 Task: Open Card Supply Chain Execution in Board Market Segmentation and Targeting Market Size Estimation and Analysis to Workspace Cloud Storage Services and add a team member Softage.3@softage.net, a label Red, a checklist Minimum Viable Product, an attachment from your onedrive, a color Red and finally, add a card description 'Plan and execute company team-building activity at a volunteer event' and a comment 'This task requires us to be detail-oriented and meticulous, ensuring that we do not overlook anything important.'. Add a start date 'Jan 03, 1900' with a due date 'Jan 10, 1900'
Action: Mouse moved to (68, 269)
Screenshot: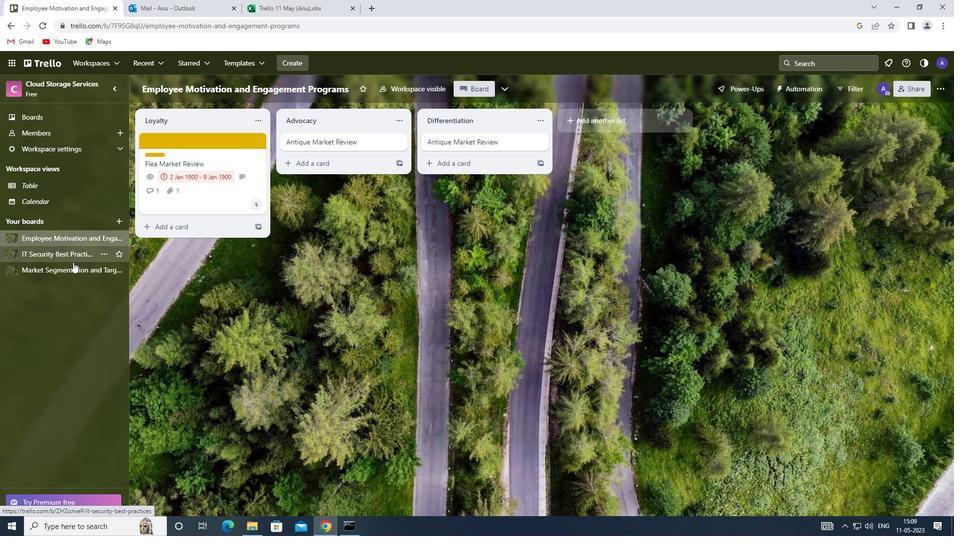
Action: Mouse pressed left at (68, 269)
Screenshot: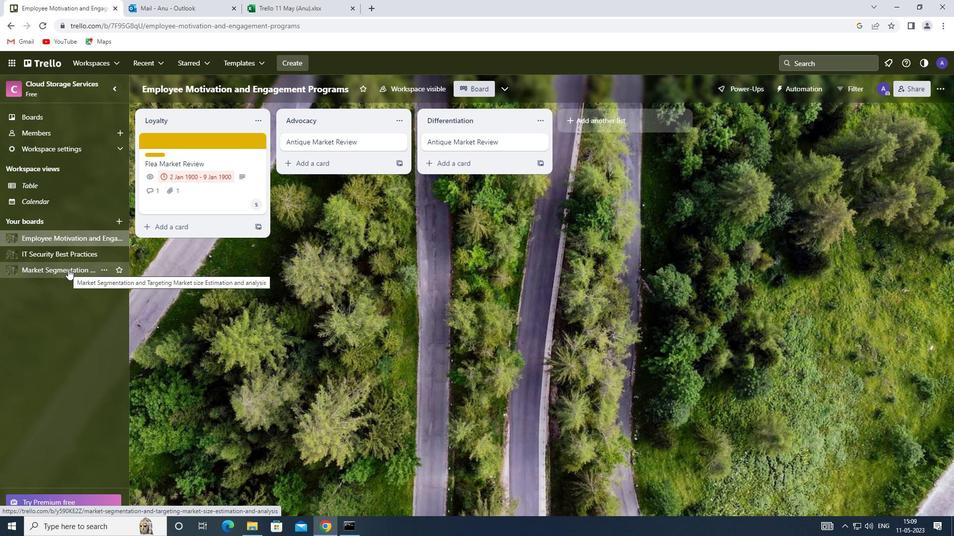 
Action: Mouse moved to (233, 136)
Screenshot: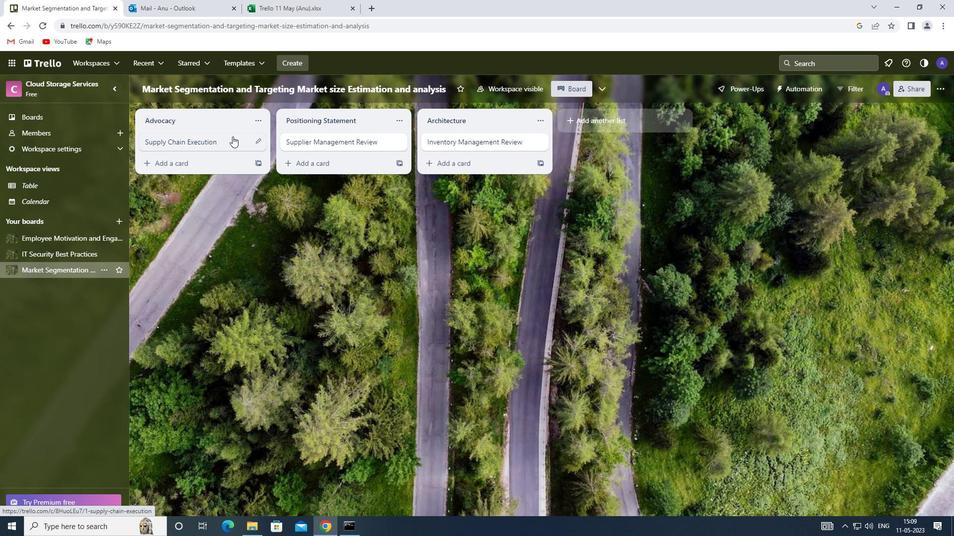 
Action: Mouse pressed left at (233, 136)
Screenshot: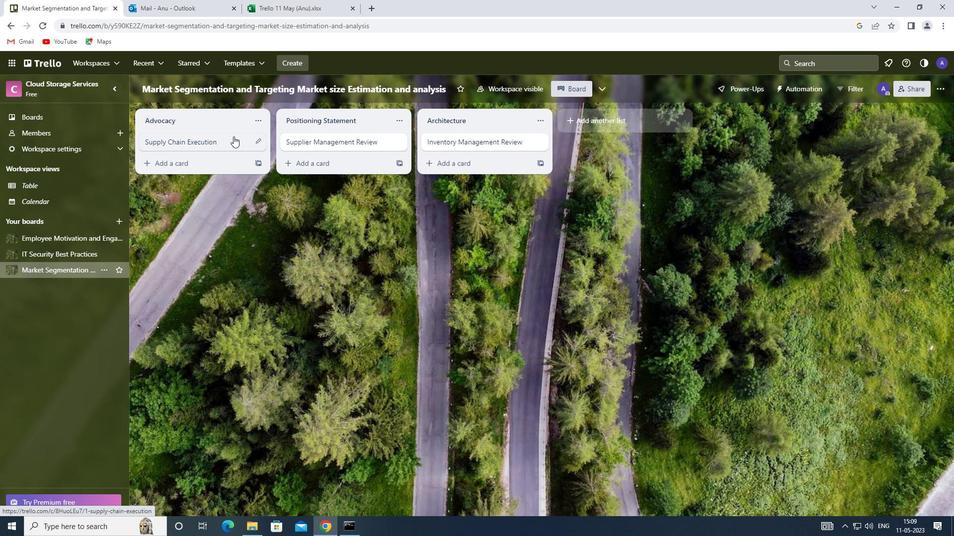 
Action: Mouse moved to (607, 144)
Screenshot: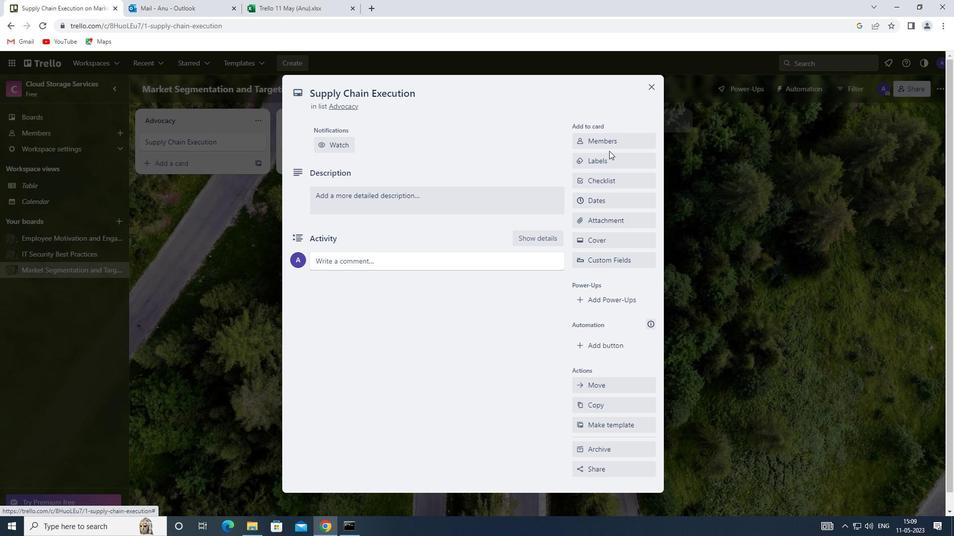 
Action: Mouse pressed left at (607, 144)
Screenshot: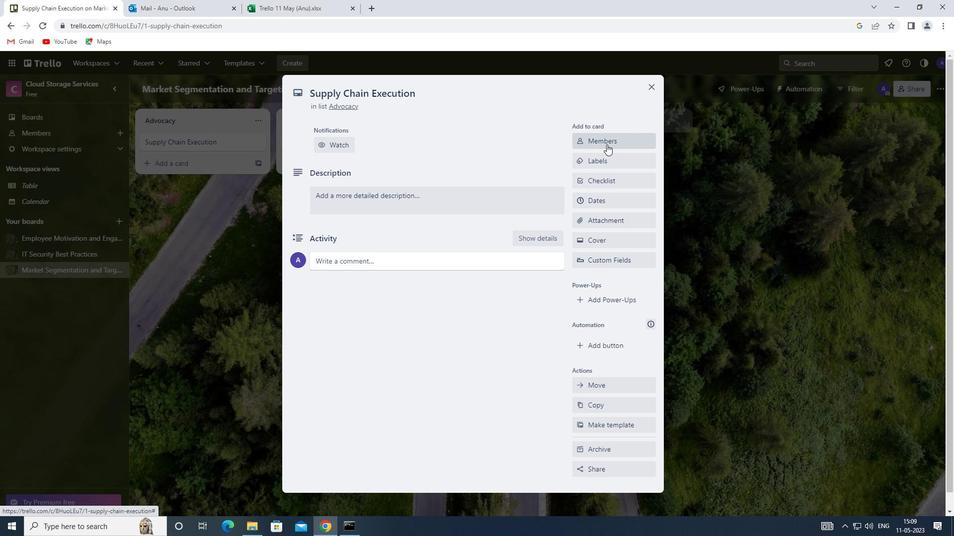 
Action: Mouse moved to (604, 184)
Screenshot: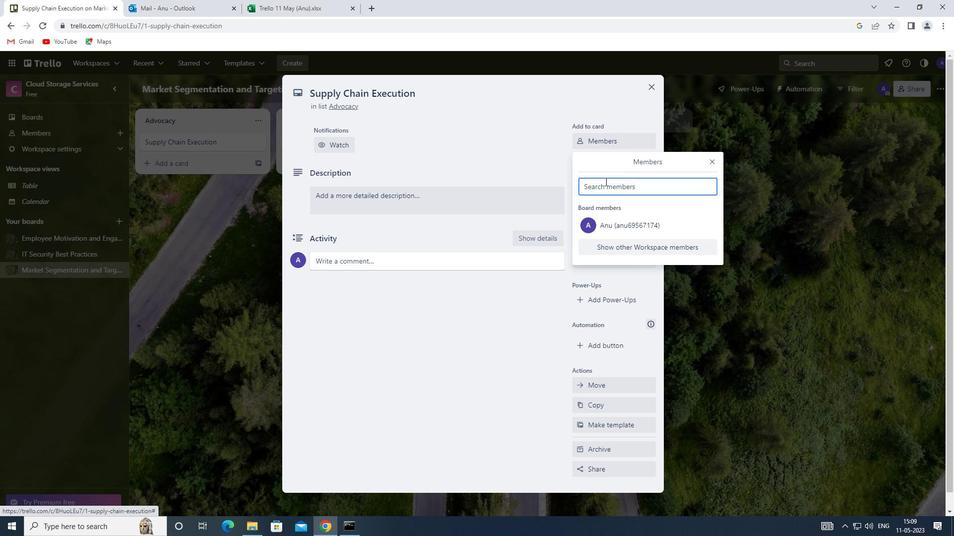 
Action: Mouse pressed left at (604, 184)
Screenshot: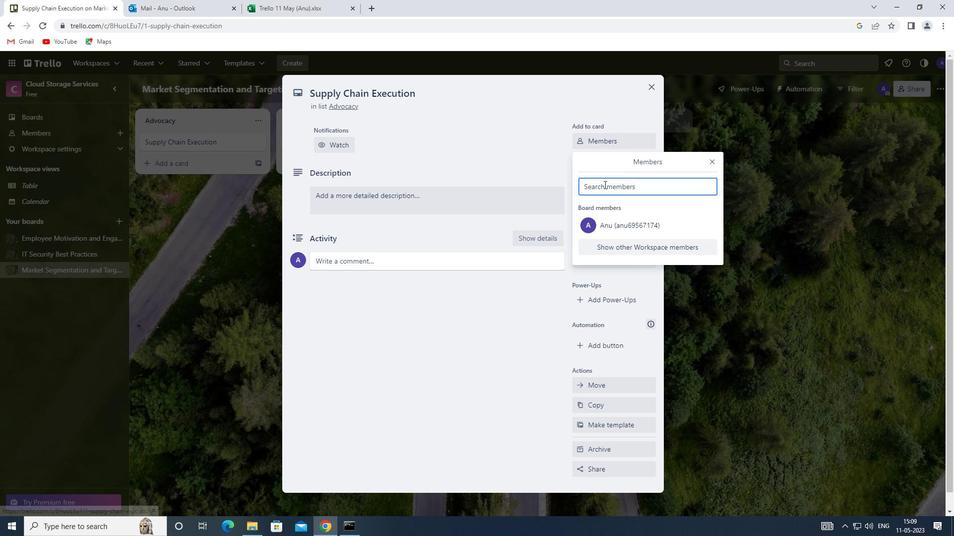 
Action: Key pressed <Key.shift>SOFTAGE.3<Key.shift>@SOFTAGE.NET
Screenshot: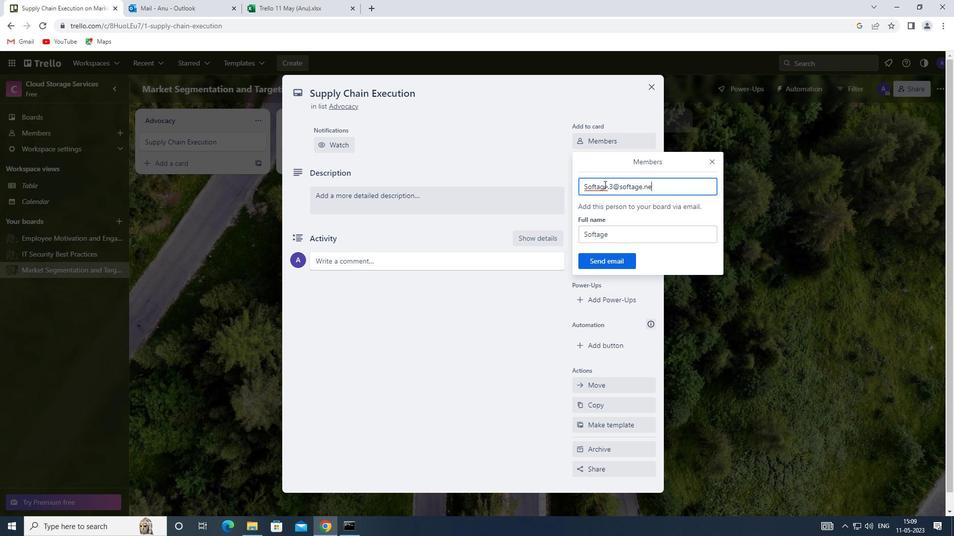 
Action: Mouse moved to (610, 260)
Screenshot: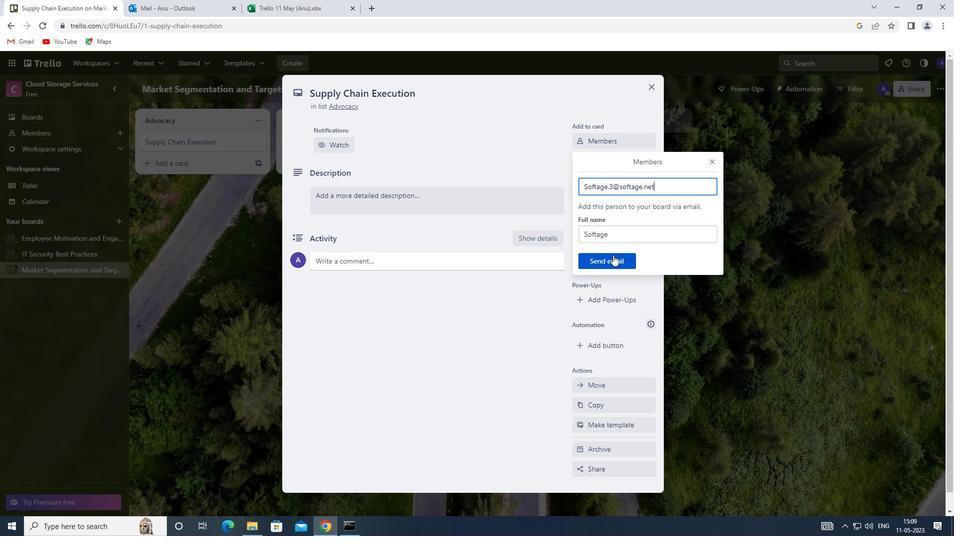 
Action: Mouse pressed left at (610, 260)
Screenshot: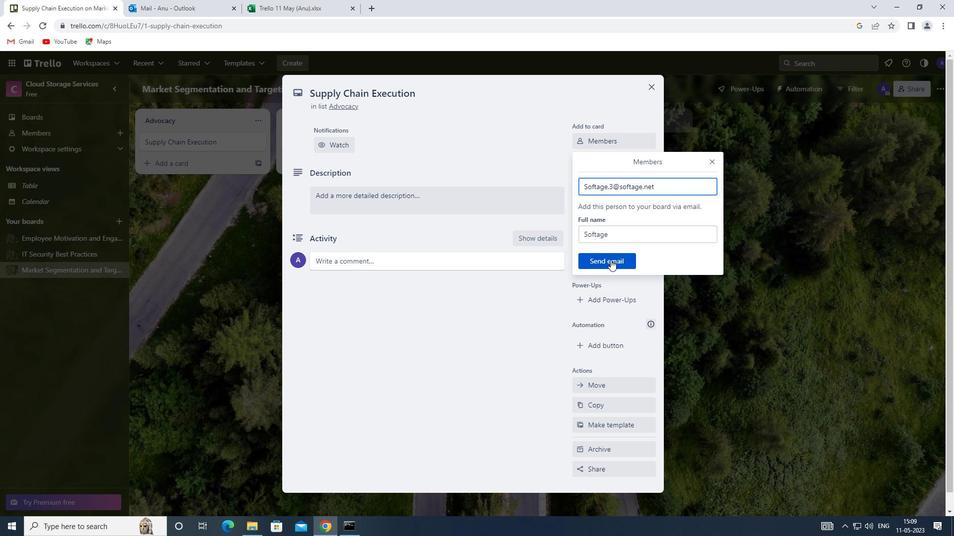 
Action: Mouse moved to (614, 198)
Screenshot: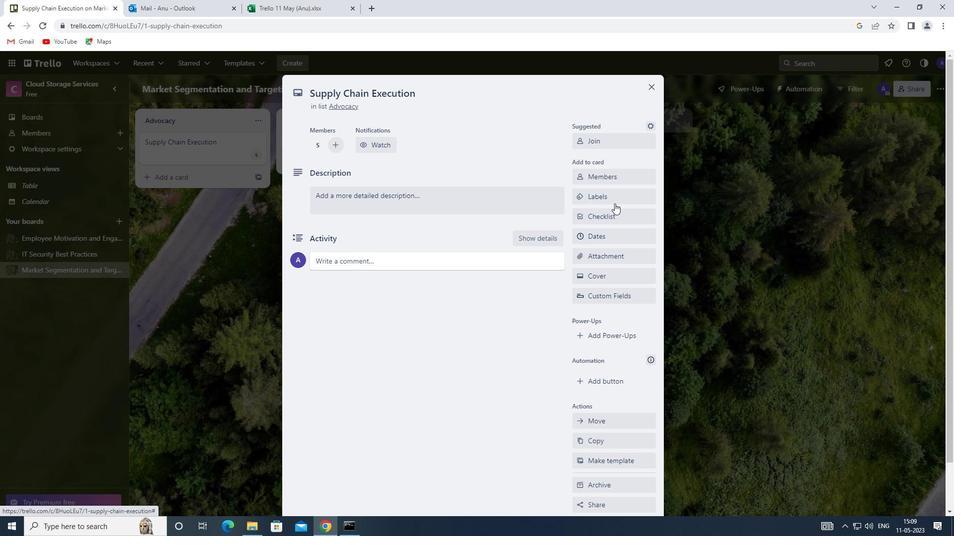 
Action: Mouse pressed left at (614, 198)
Screenshot: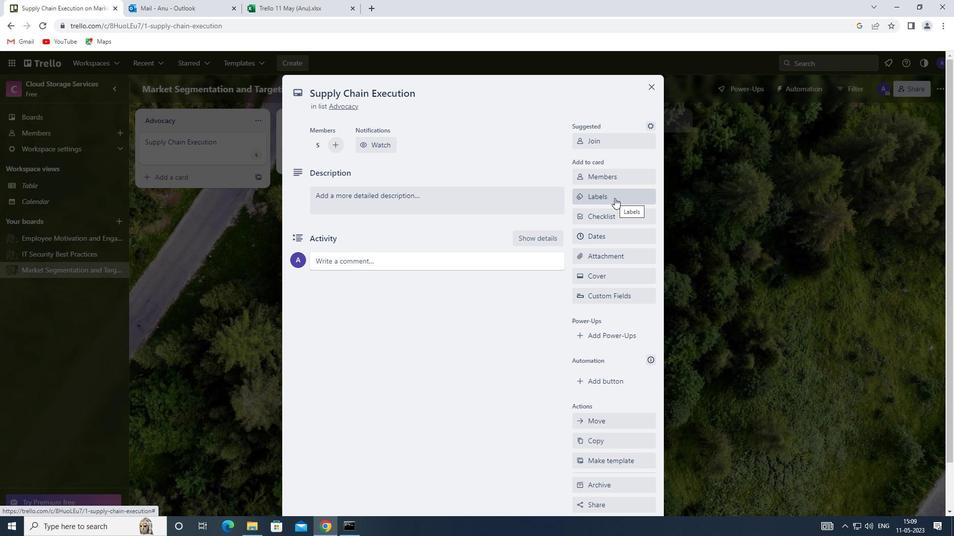 
Action: Mouse moved to (584, 334)
Screenshot: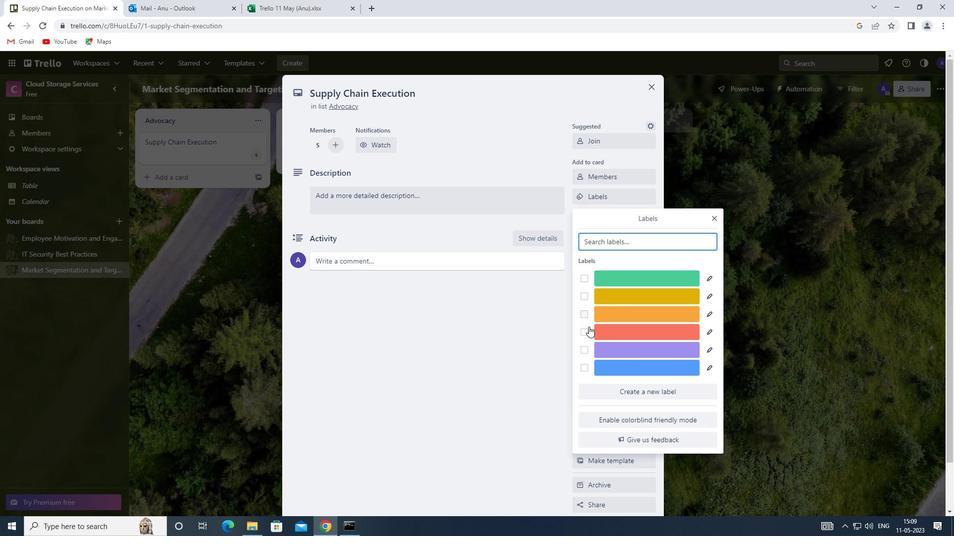 
Action: Mouse pressed left at (584, 334)
Screenshot: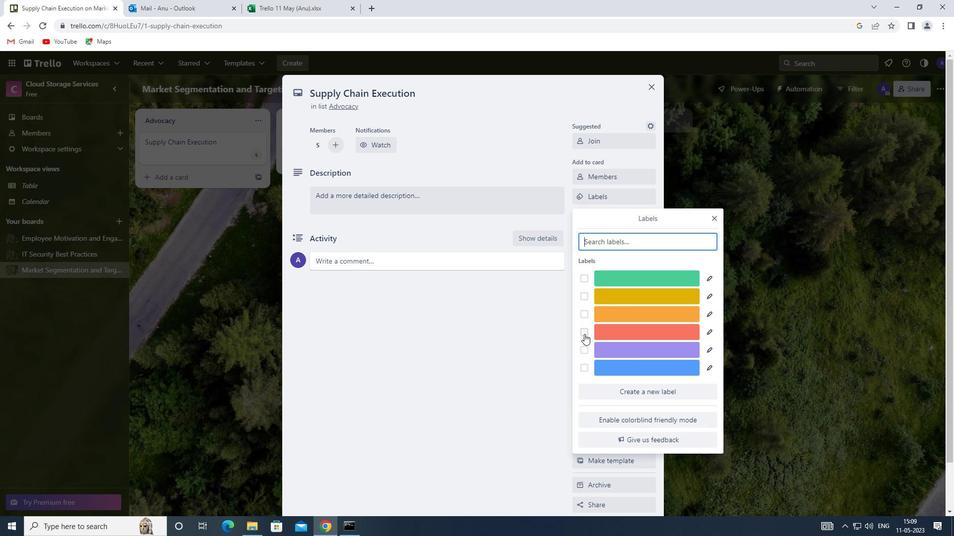 
Action: Mouse moved to (715, 213)
Screenshot: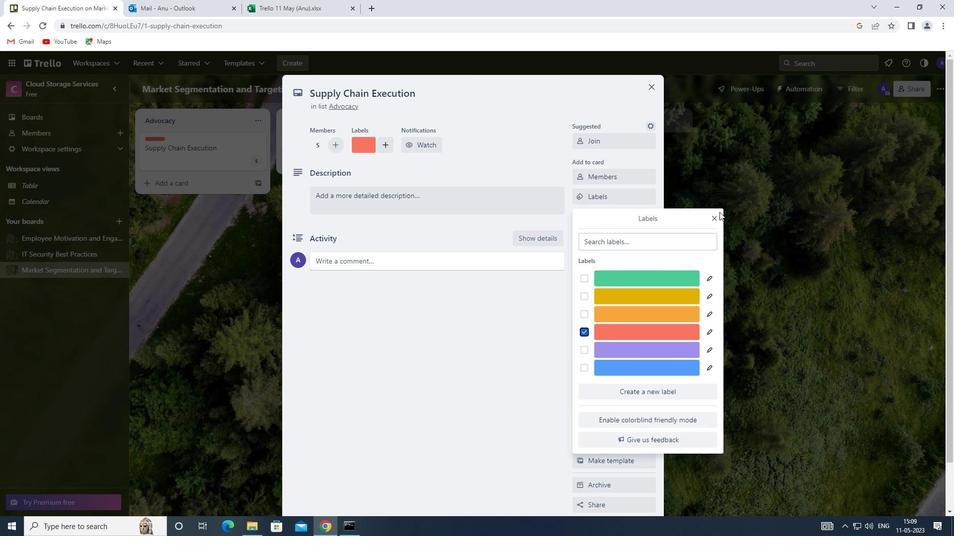 
Action: Mouse pressed left at (715, 213)
Screenshot: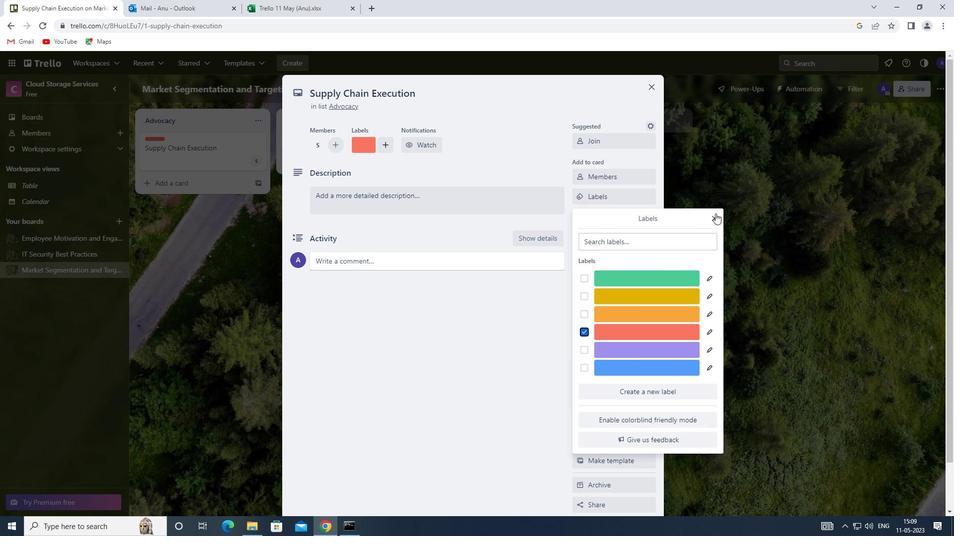 
Action: Mouse moved to (622, 216)
Screenshot: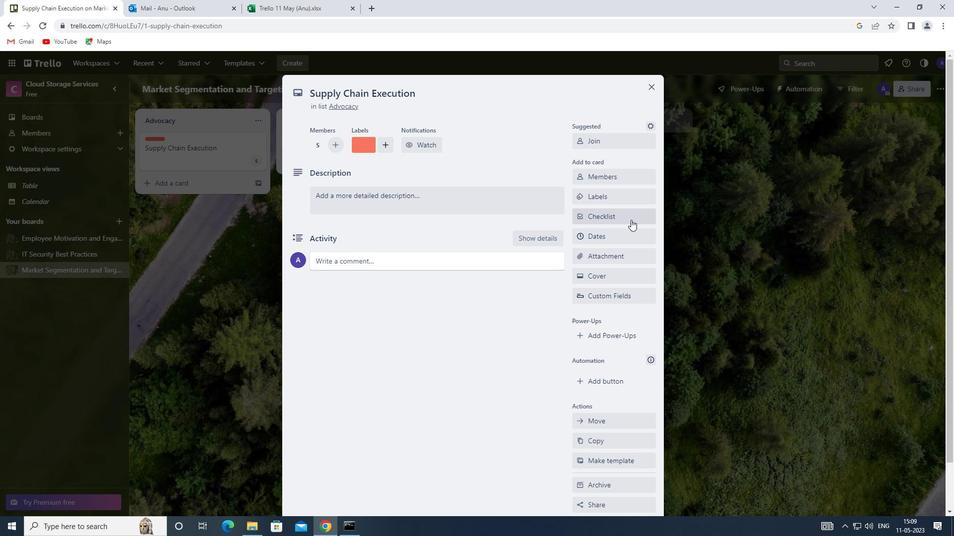 
Action: Mouse pressed left at (622, 216)
Screenshot: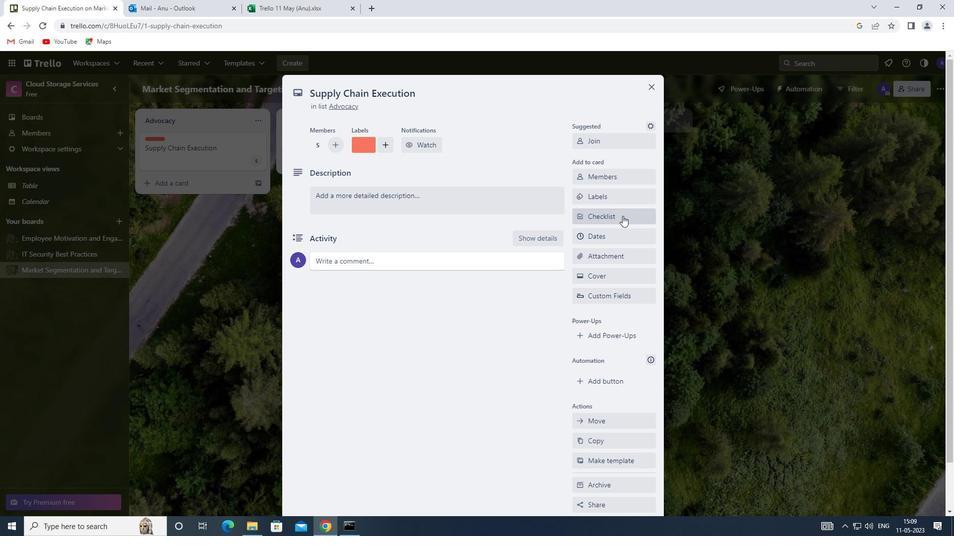 
Action: Mouse moved to (614, 272)
Screenshot: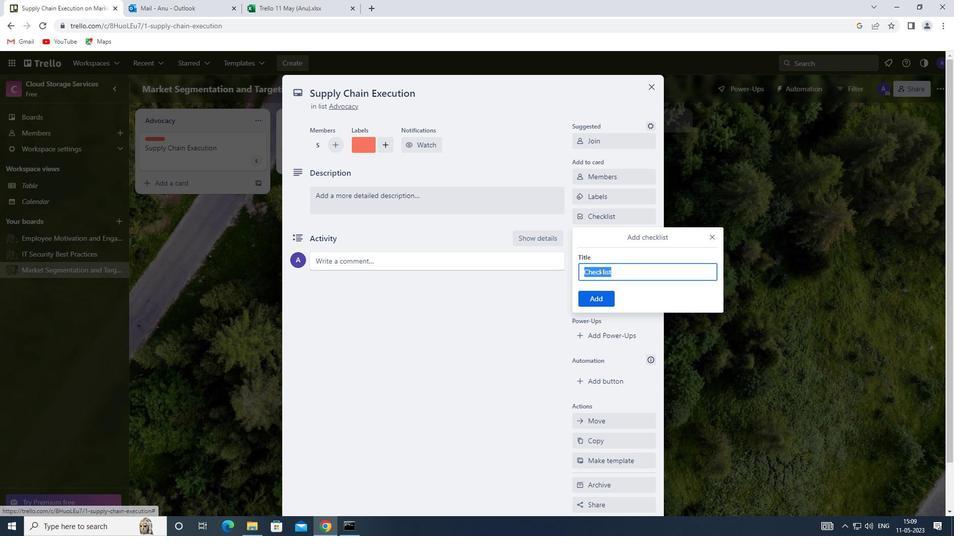 
Action: Key pressed <Key.shift><Key.shift><Key.shift><Key.shift><Key.shift><Key.shift><Key.shift><Key.shift><Key.shift><Key.shift><Key.shift><Key.shift><Key.shift>MINIMUM<Key.space><Key.shift>VIABLE<Key.space><Key.shift>PRODUCT
Screenshot: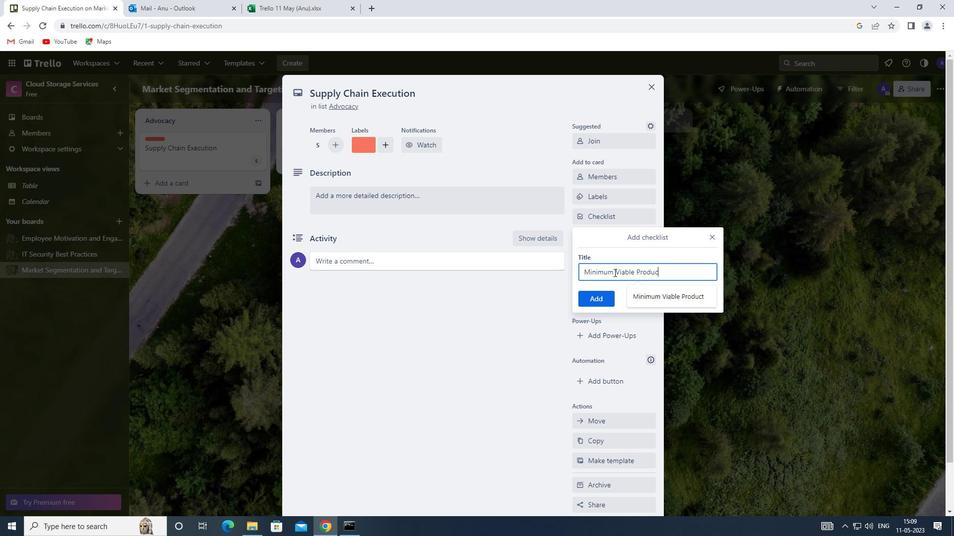 
Action: Mouse moved to (587, 297)
Screenshot: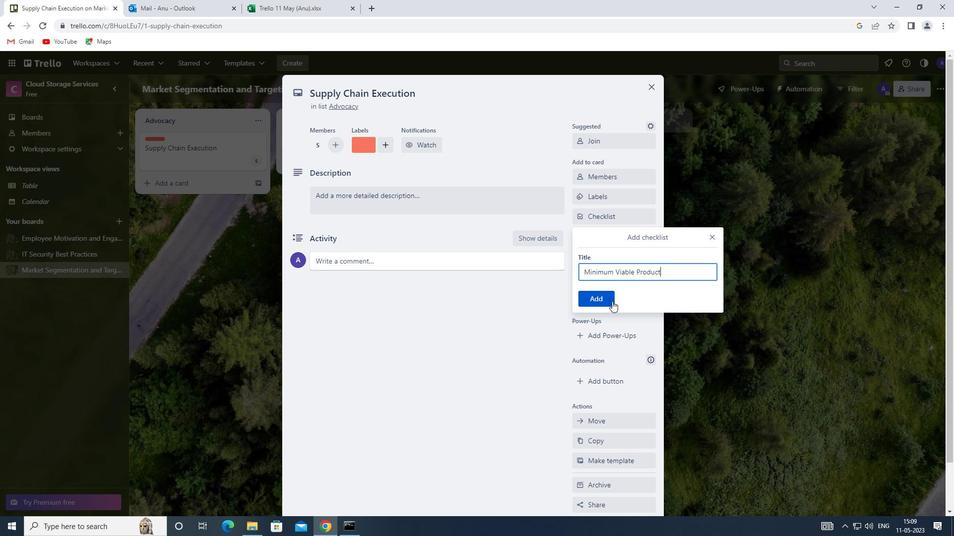 
Action: Mouse pressed left at (587, 297)
Screenshot: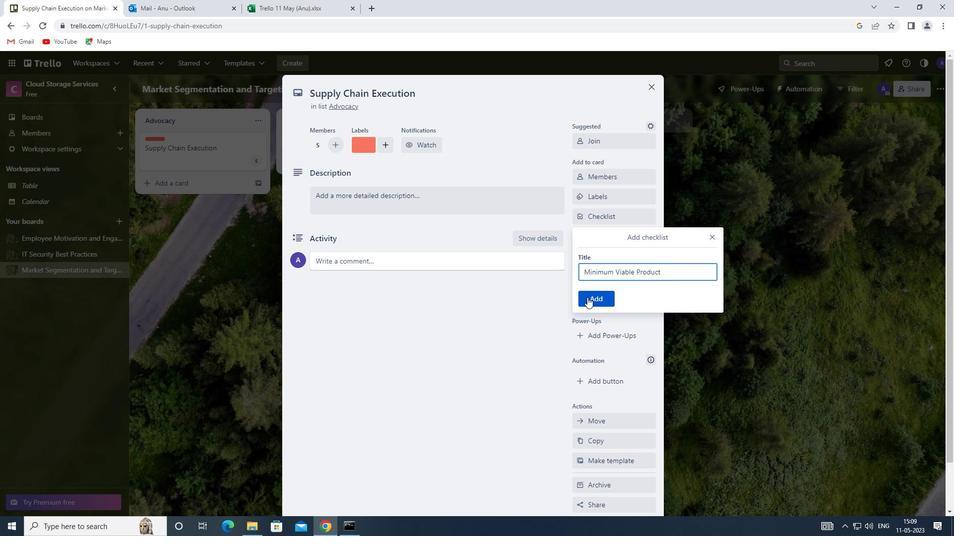 
Action: Mouse moved to (605, 257)
Screenshot: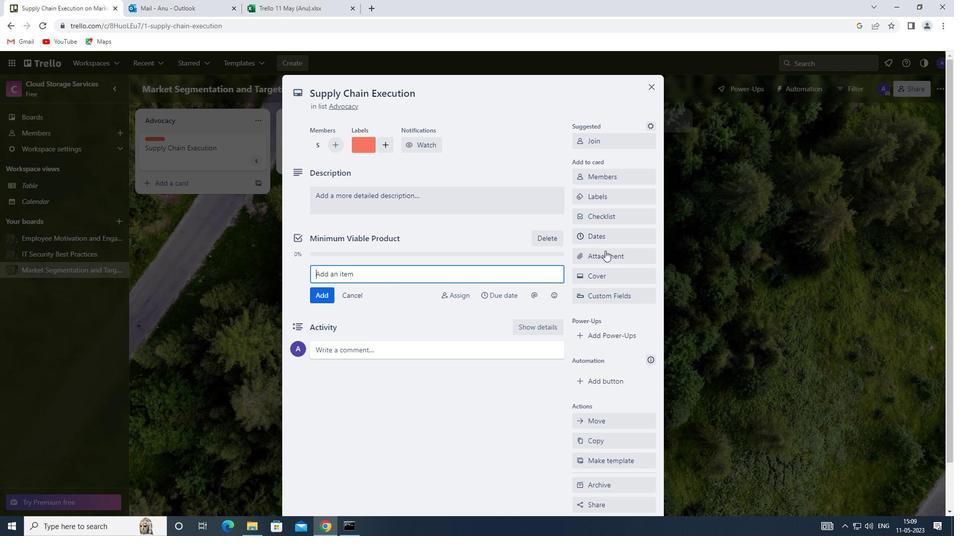 
Action: Mouse pressed left at (605, 257)
Screenshot: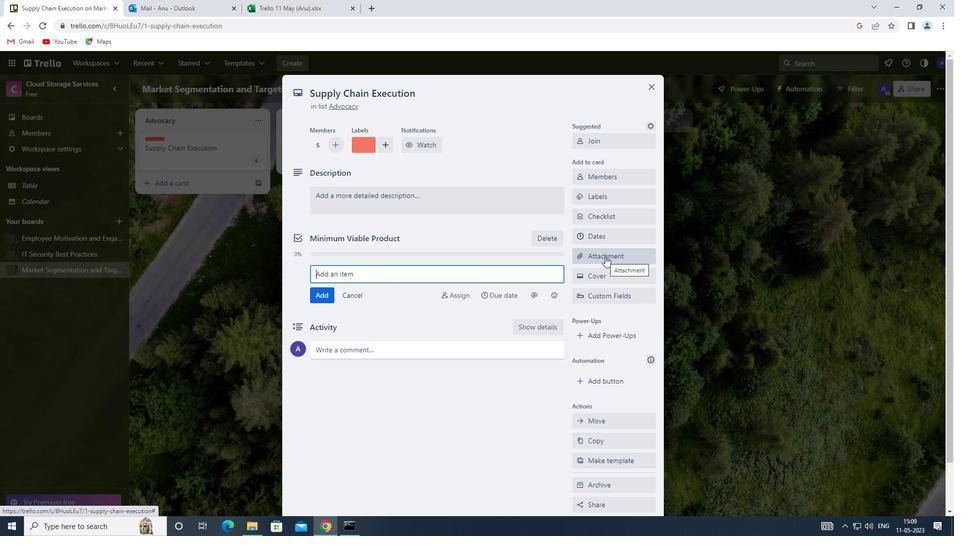 
Action: Mouse moved to (605, 378)
Screenshot: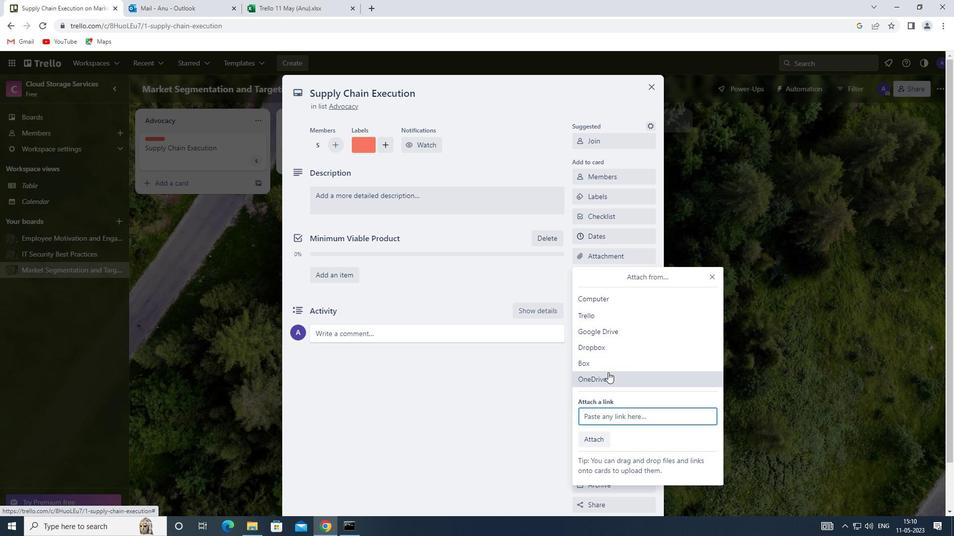 
Action: Mouse pressed left at (605, 378)
Screenshot: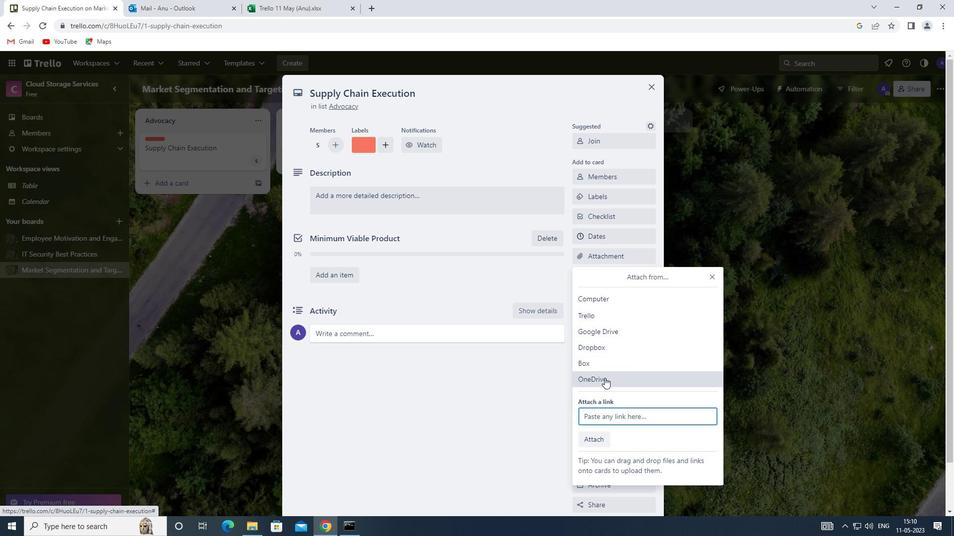 
Action: Mouse moved to (460, 216)
Screenshot: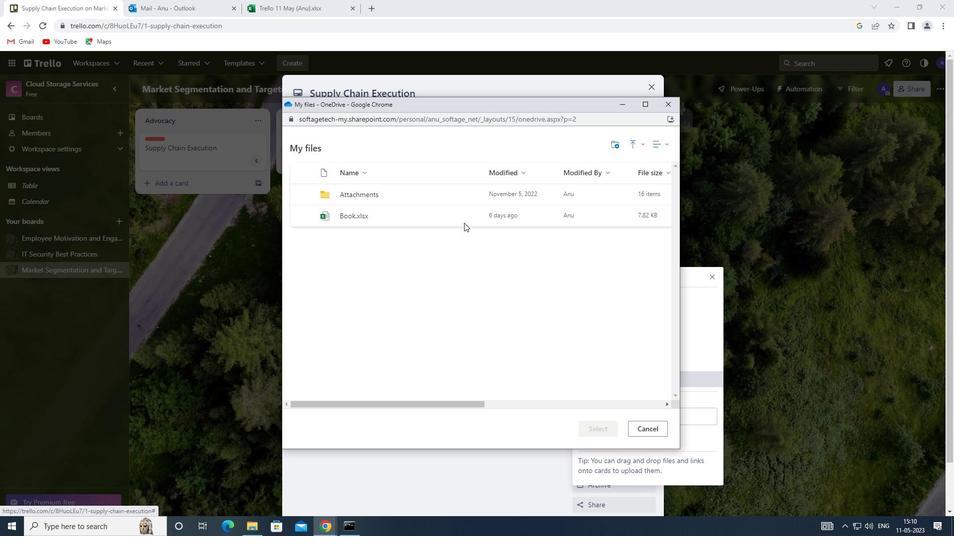 
Action: Mouse pressed left at (460, 216)
Screenshot: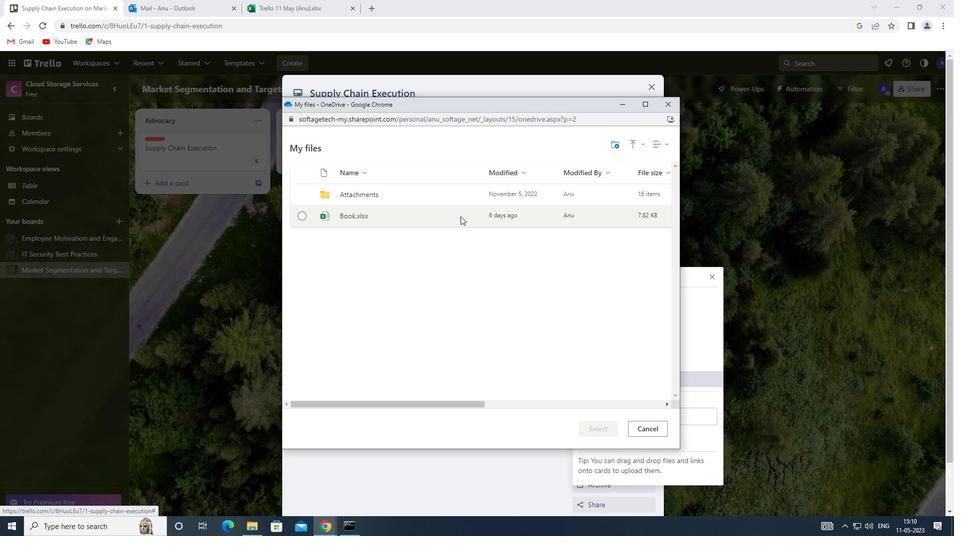 
Action: Mouse moved to (594, 430)
Screenshot: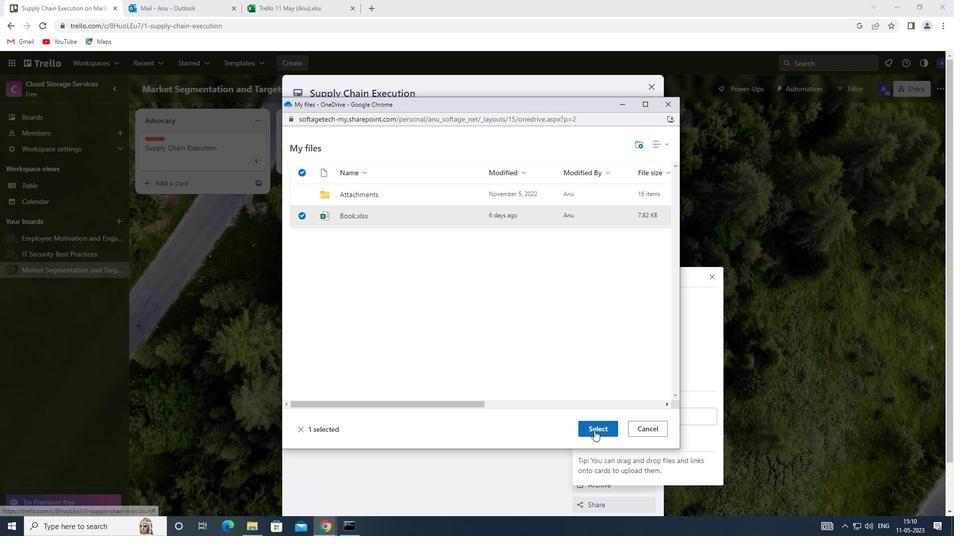 
Action: Mouse pressed left at (594, 430)
Screenshot: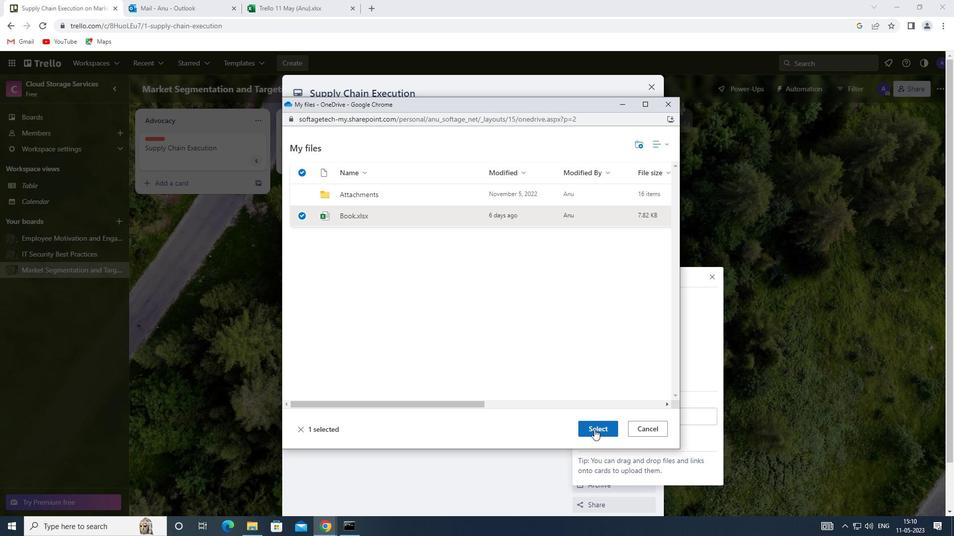 
Action: Mouse moved to (608, 277)
Screenshot: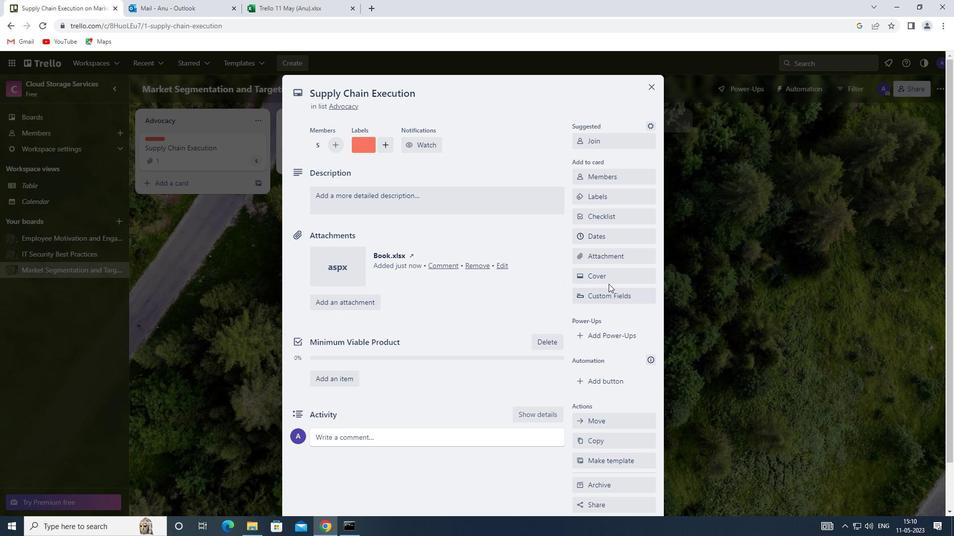 
Action: Mouse pressed left at (608, 277)
Screenshot: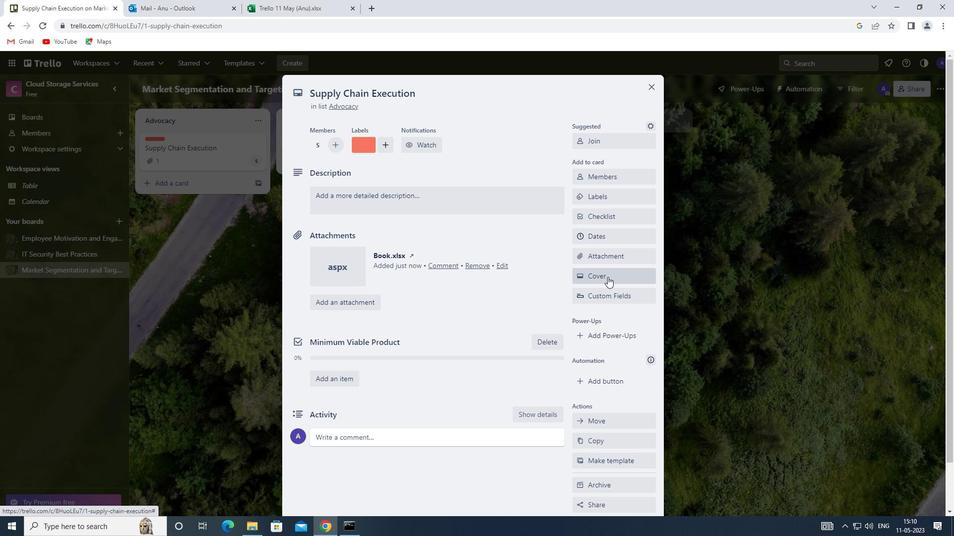 
Action: Mouse moved to (675, 314)
Screenshot: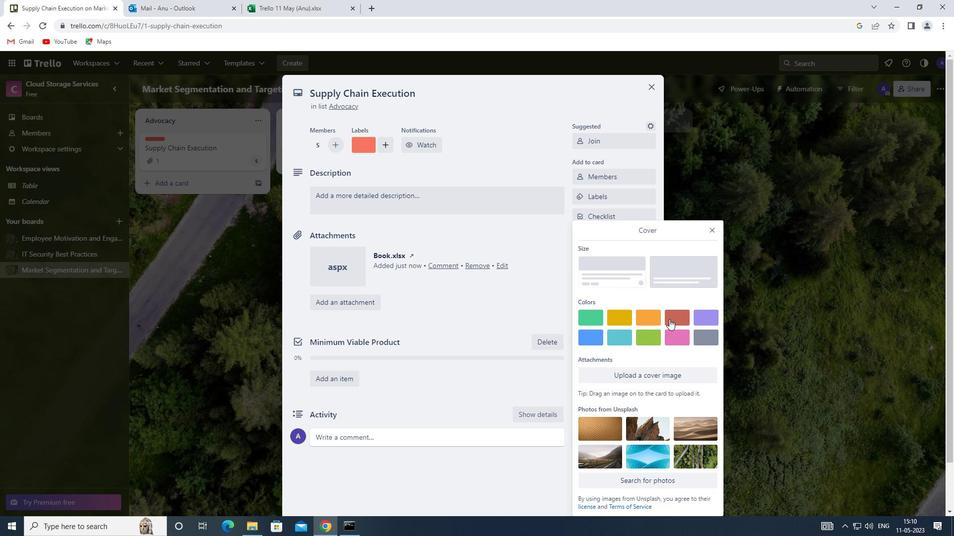 
Action: Mouse pressed left at (675, 314)
Screenshot: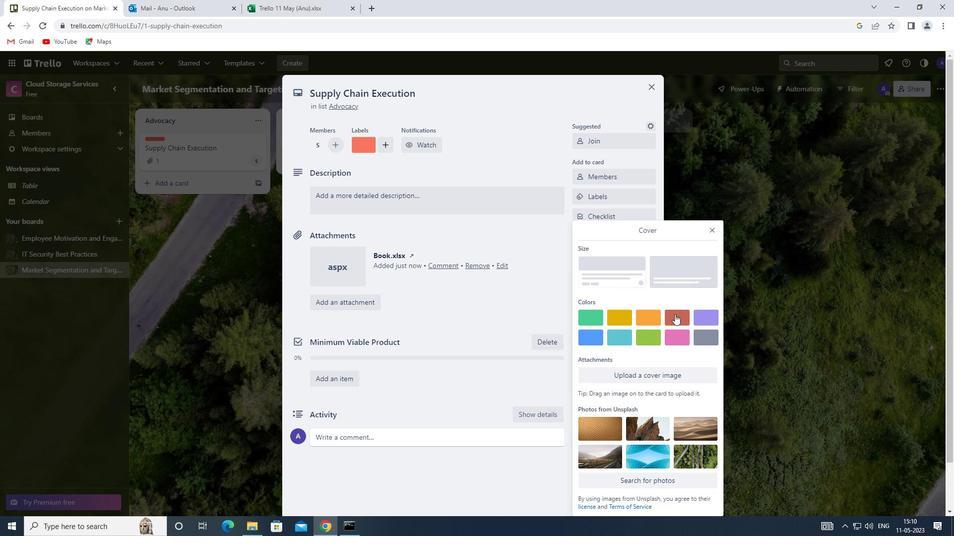 
Action: Mouse moved to (710, 210)
Screenshot: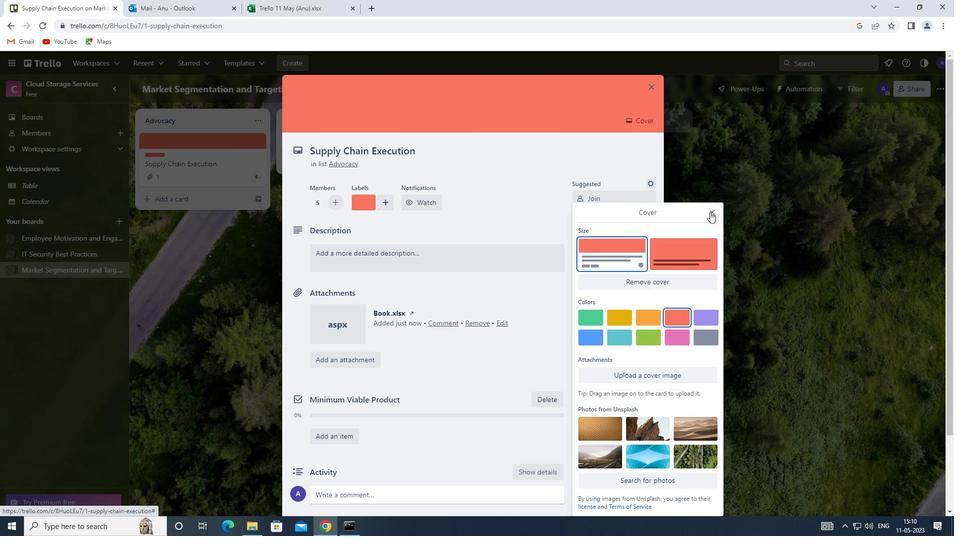 
Action: Mouse pressed left at (710, 210)
Screenshot: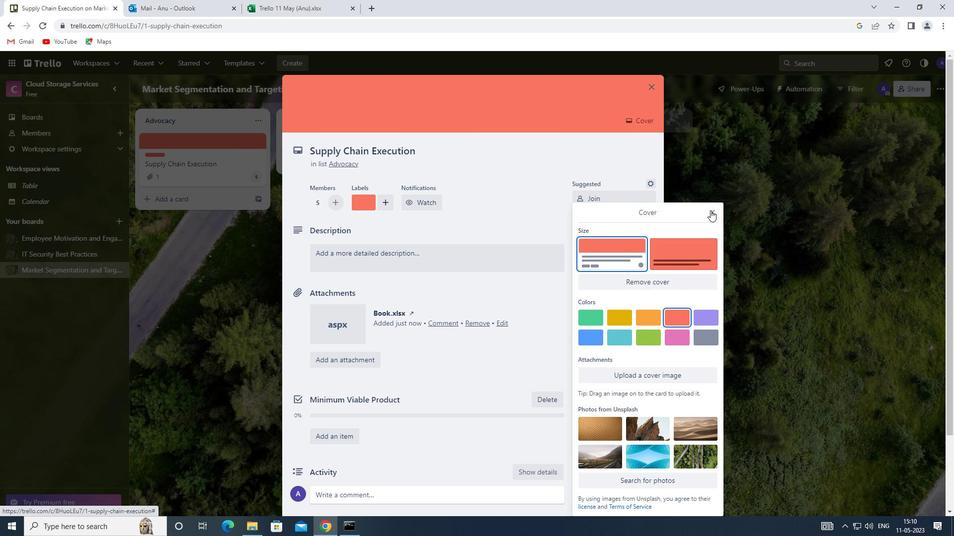 
Action: Mouse moved to (319, 255)
Screenshot: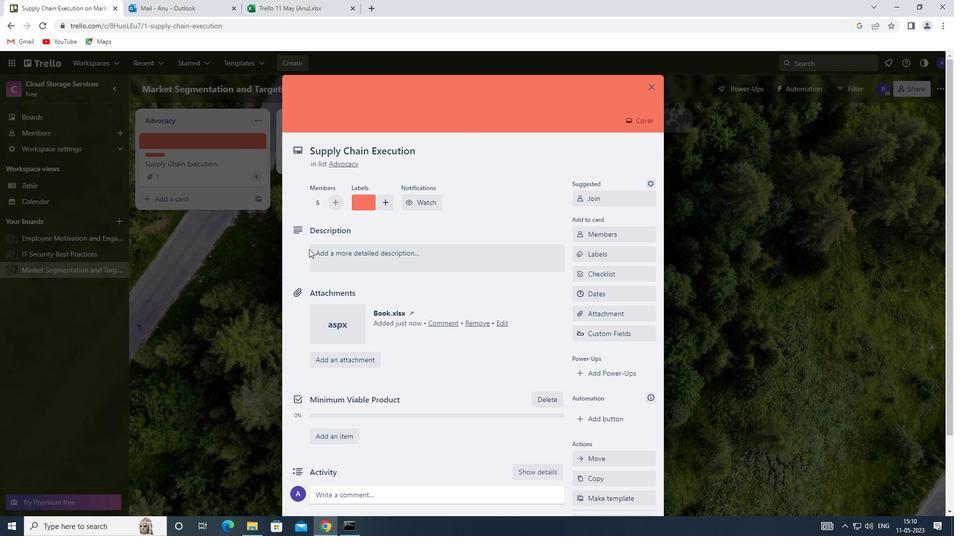 
Action: Mouse pressed left at (319, 255)
Screenshot: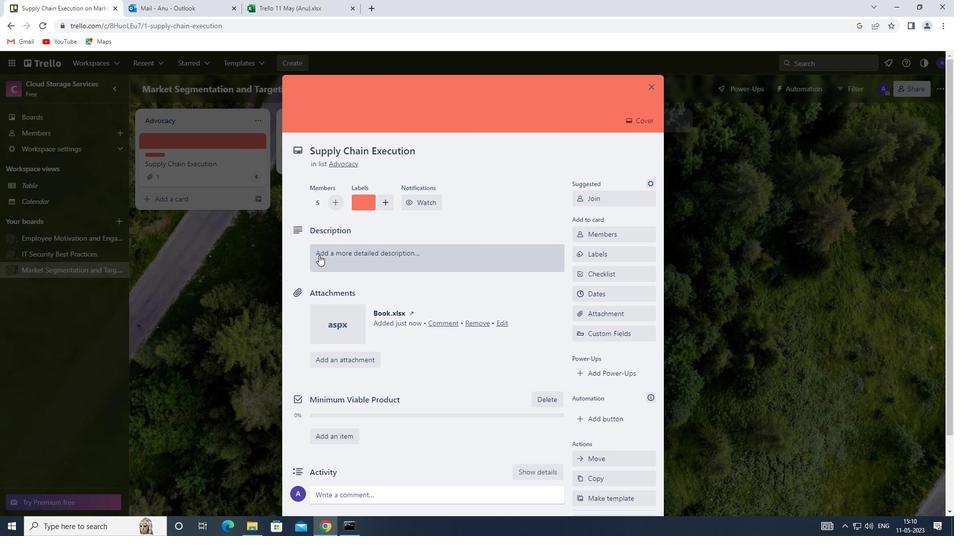 
Action: Mouse moved to (328, 288)
Screenshot: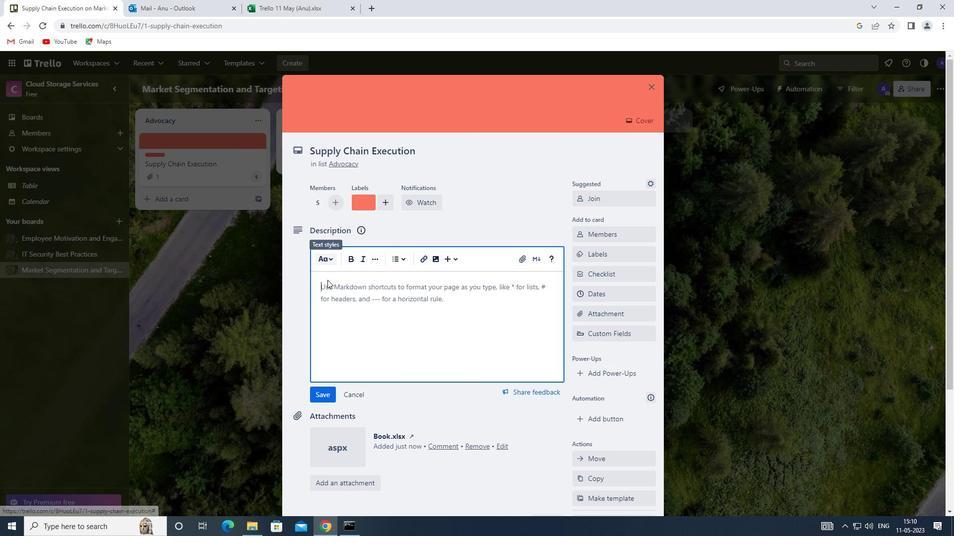 
Action: Mouse pressed left at (328, 288)
Screenshot: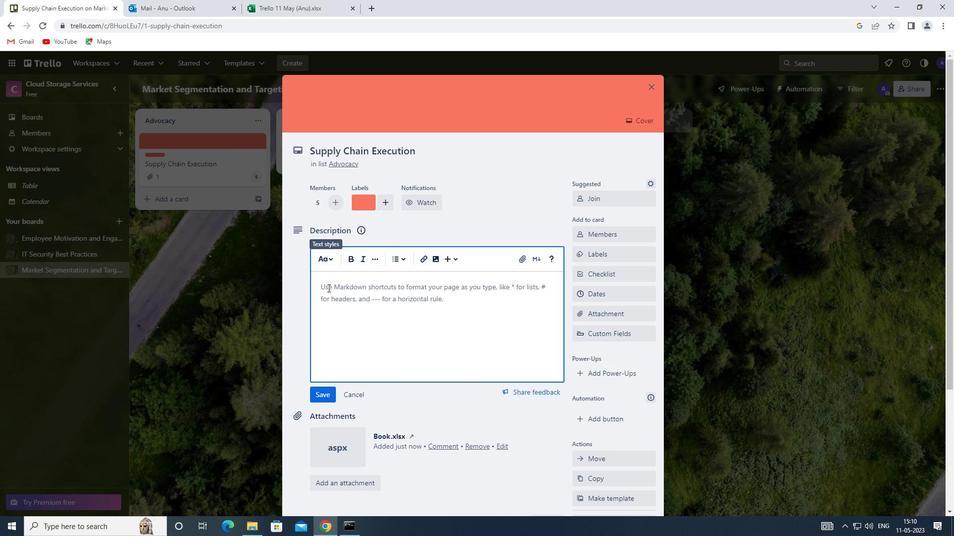 
Action: Key pressed <Key.shift><Key.shift><Key.shift><Key.shift><Key.shift>PLAN<Key.space>AND<Key.space>EXECUTE<Key.space>COMPANY<Key.space>TEAM-BUILDING<Key.space>ACTIVITY<Key.space>AT<Key.space>A<Key.space>VOLUNTEER<Key.space>EVENT
Screenshot: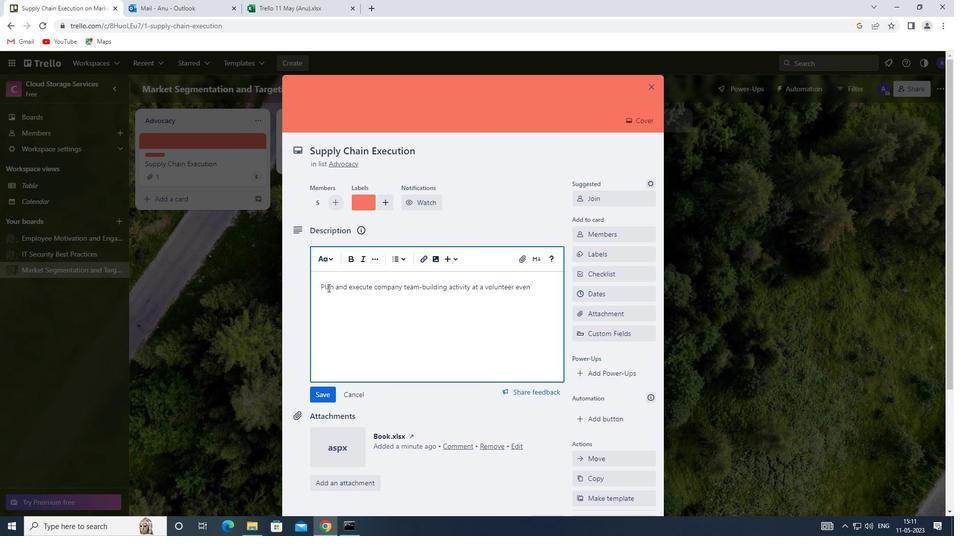 
Action: Mouse moved to (347, 350)
Screenshot: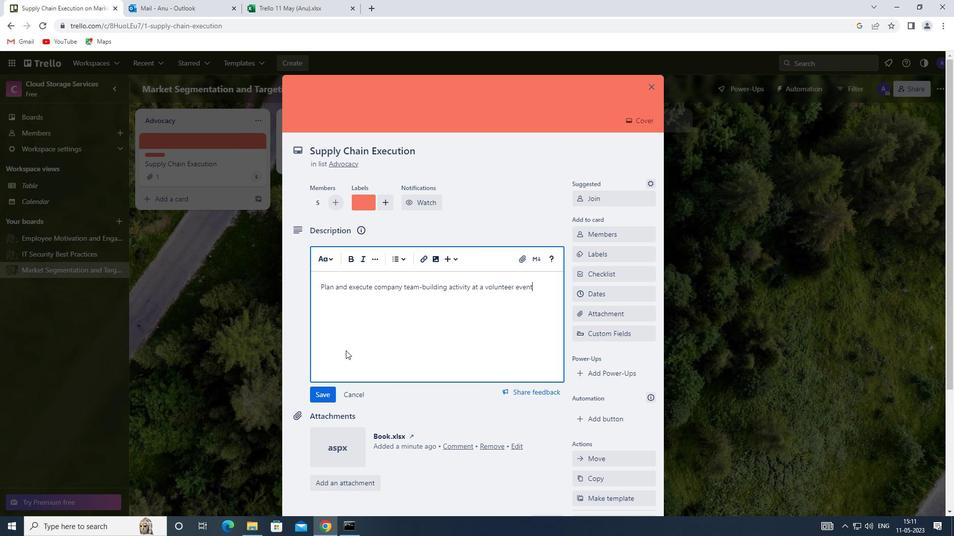 
Action: Mouse scrolled (347, 350) with delta (0, 0)
Screenshot: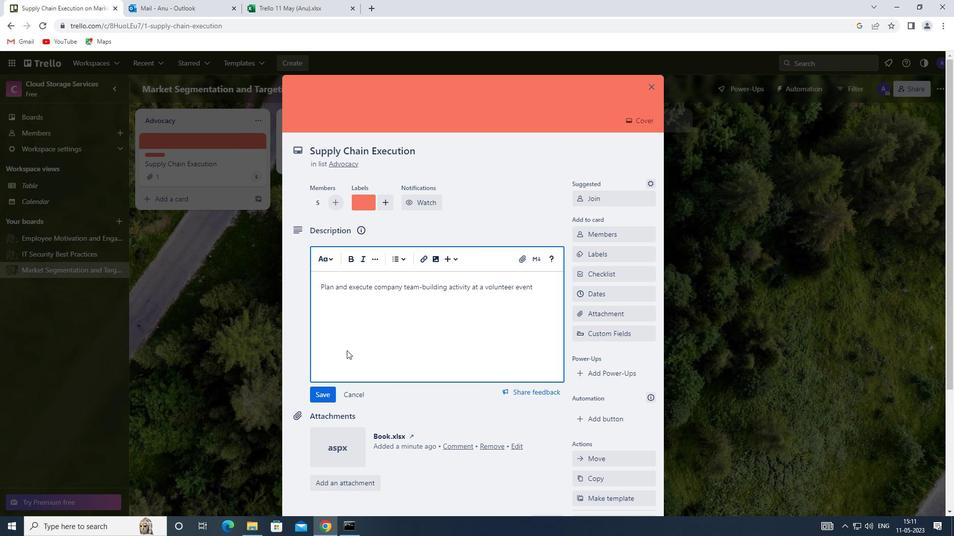 
Action: Mouse moved to (324, 344)
Screenshot: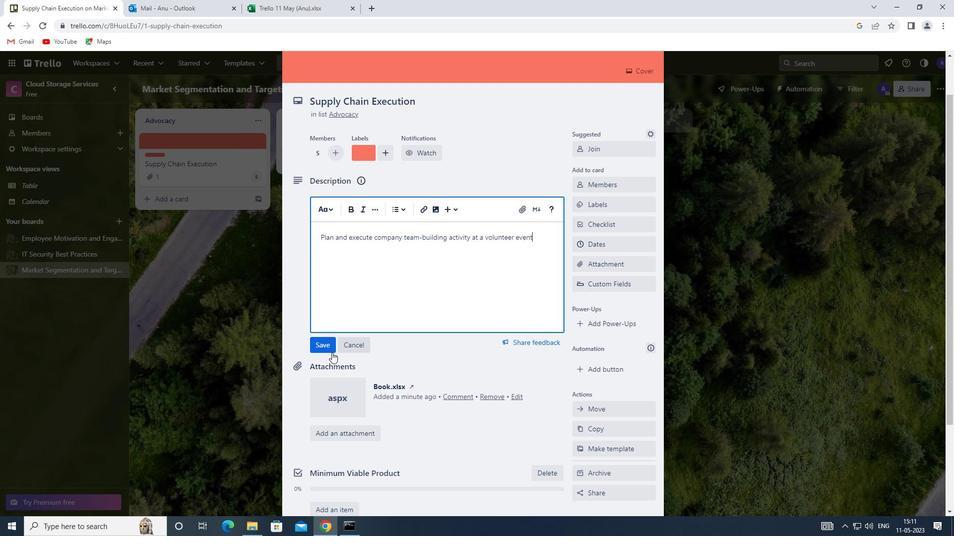 
Action: Mouse pressed left at (324, 344)
Screenshot: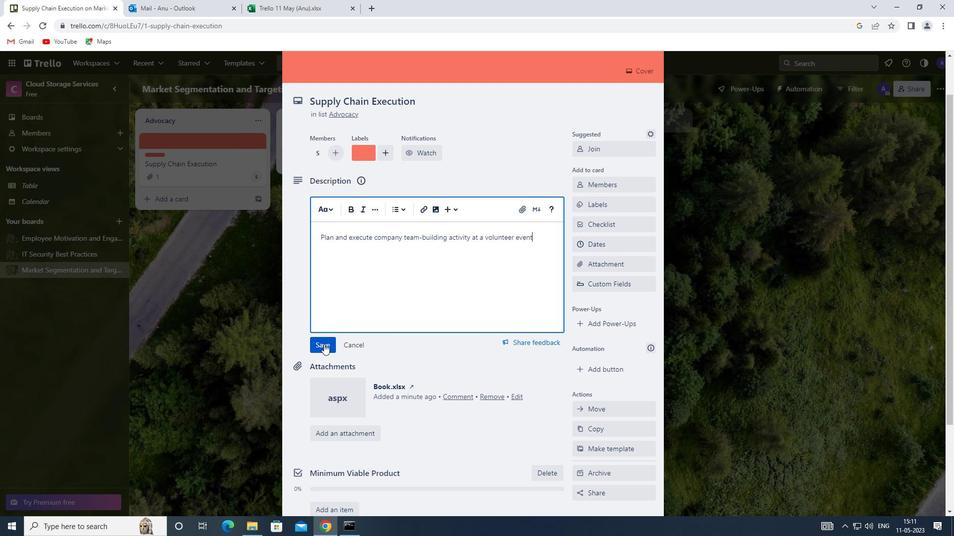 
Action: Mouse moved to (340, 341)
Screenshot: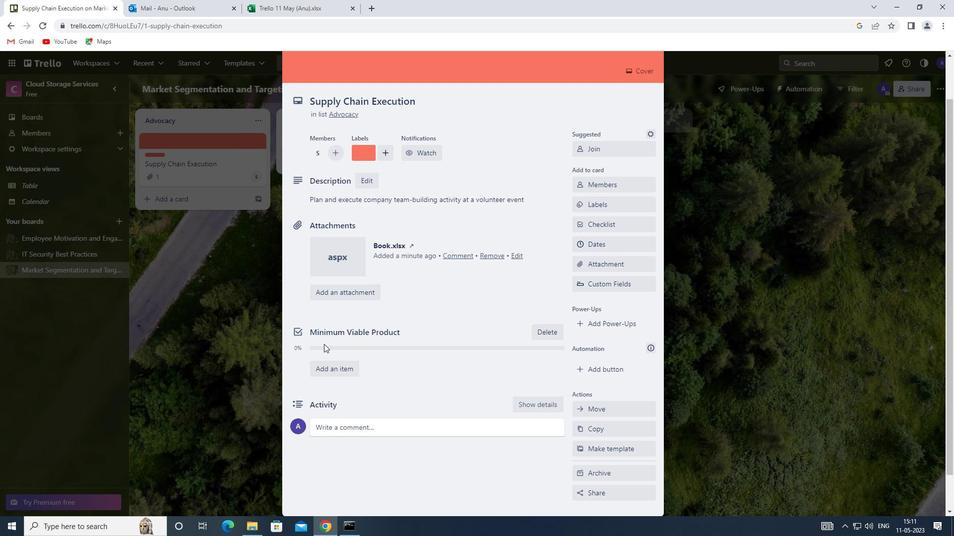 
Action: Mouse scrolled (340, 340) with delta (0, 0)
Screenshot: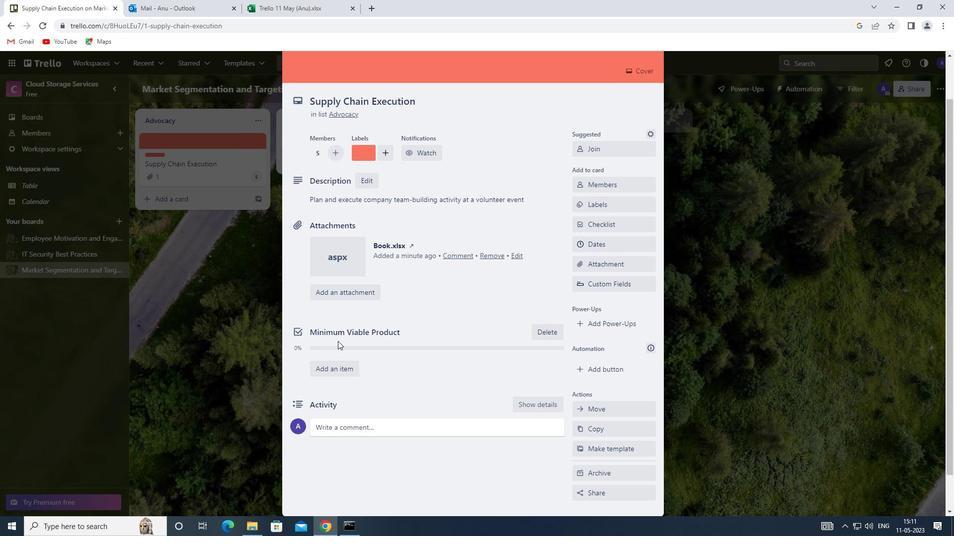 
Action: Mouse scrolled (340, 340) with delta (0, 0)
Screenshot: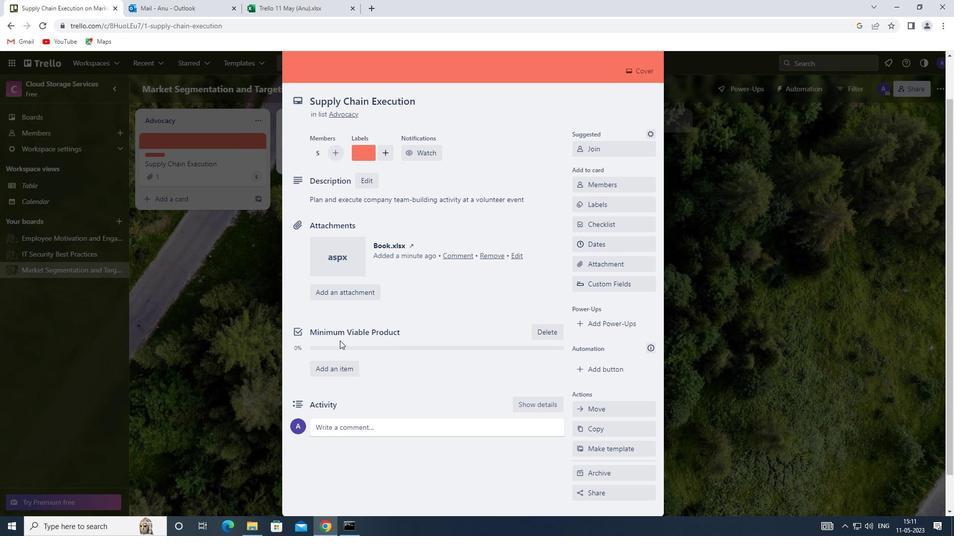 
Action: Mouse moved to (338, 387)
Screenshot: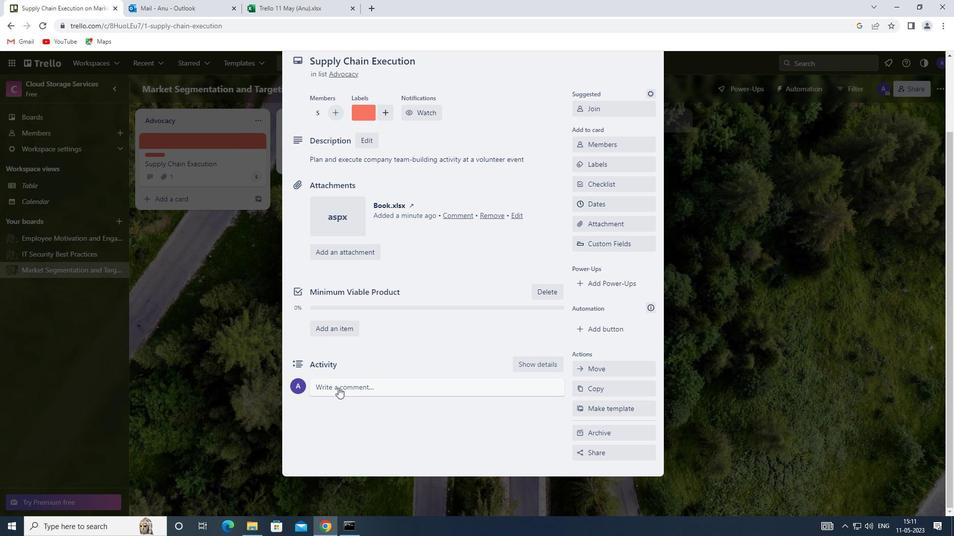
Action: Mouse pressed left at (338, 387)
Screenshot: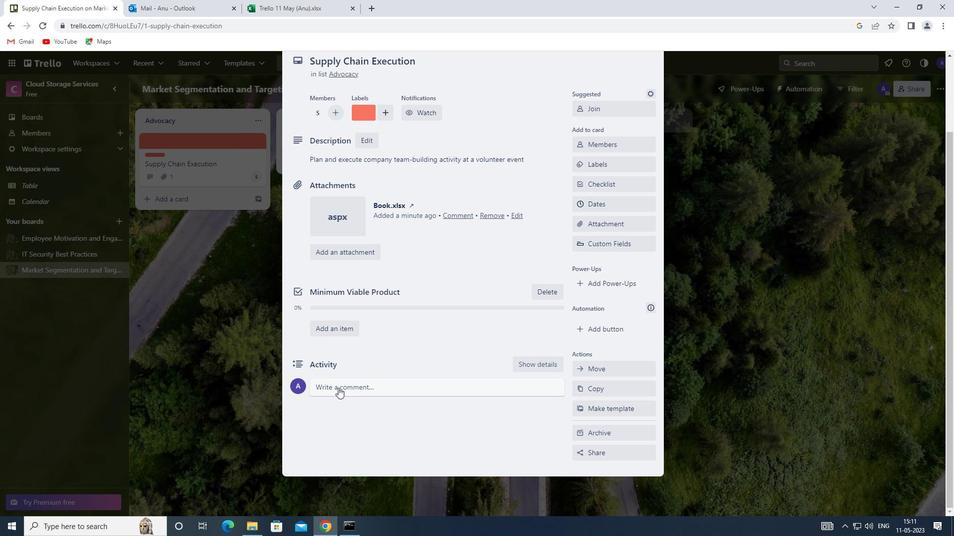 
Action: Mouse moved to (337, 415)
Screenshot: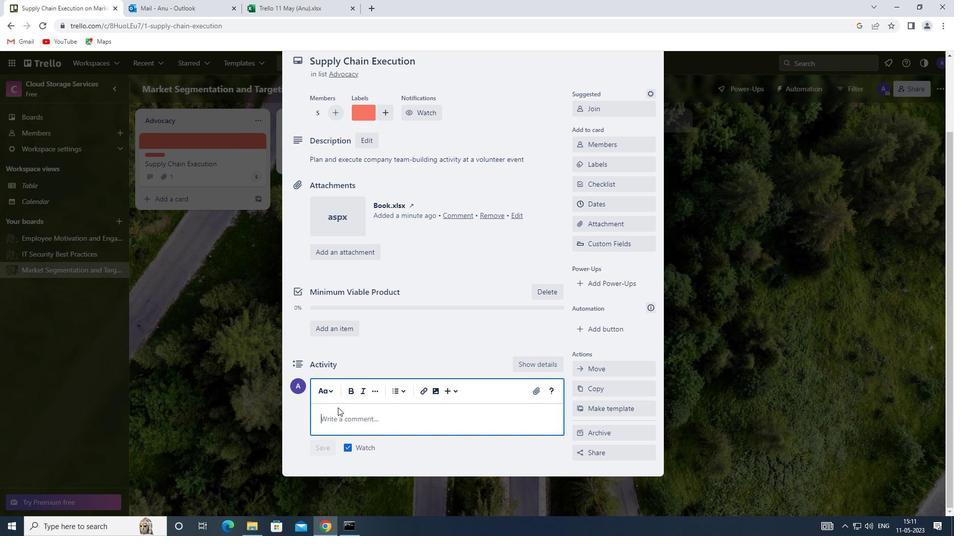 
Action: Mouse pressed left at (337, 415)
Screenshot: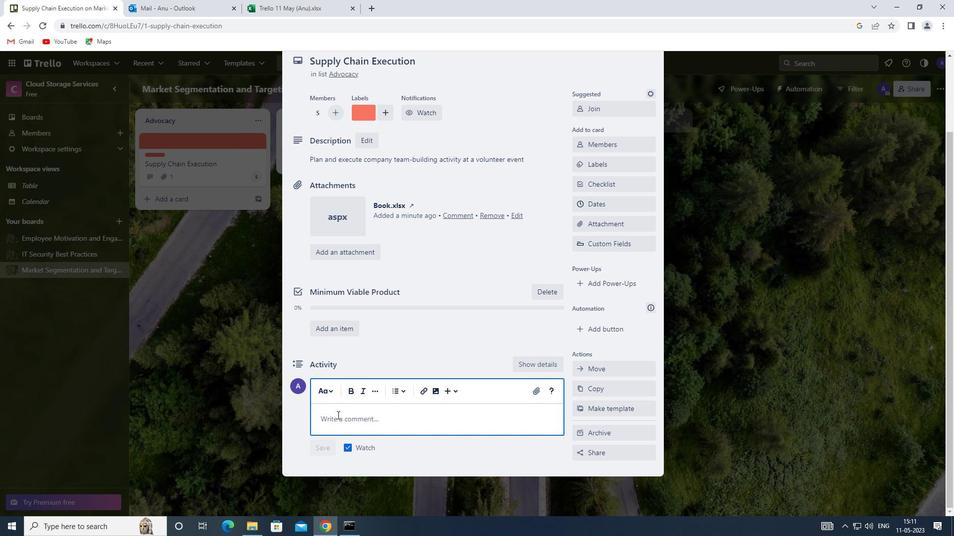 
Action: Key pressed <Key.shift>THIS<Key.space>TASK<Key.space>REQUIRES<Key.space>US<Key.space>TO<Key.space>BE<Key.space>DETAIL-ORIENTED<Key.space>AND<Key.space>METICULOUS,ENSURING<Key.space>THAT<Key.space>WE<Key.space>DO<Key.space>NOT<Key.space>OVERLOOK<Key.space>ANYTHING<Key.space>IMPORTANT
Screenshot: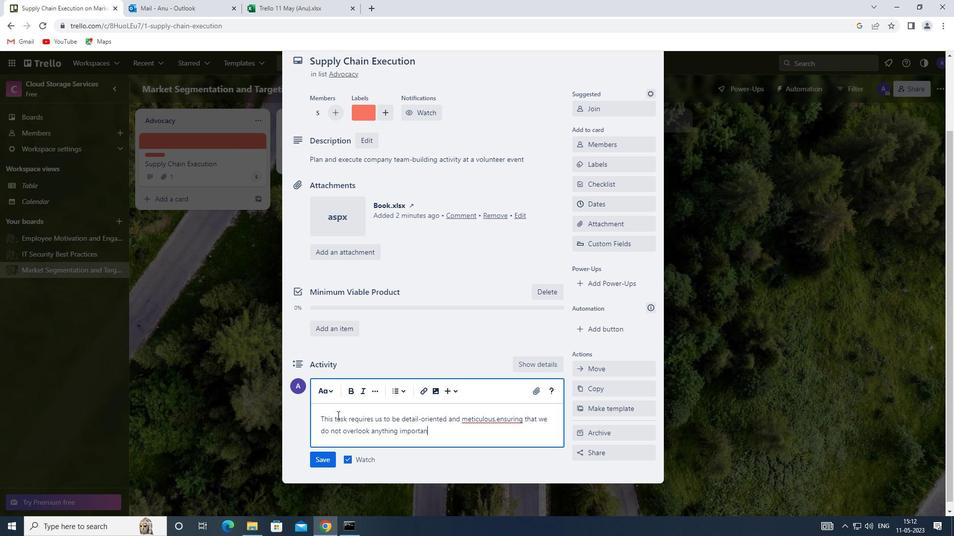 
Action: Mouse moved to (320, 462)
Screenshot: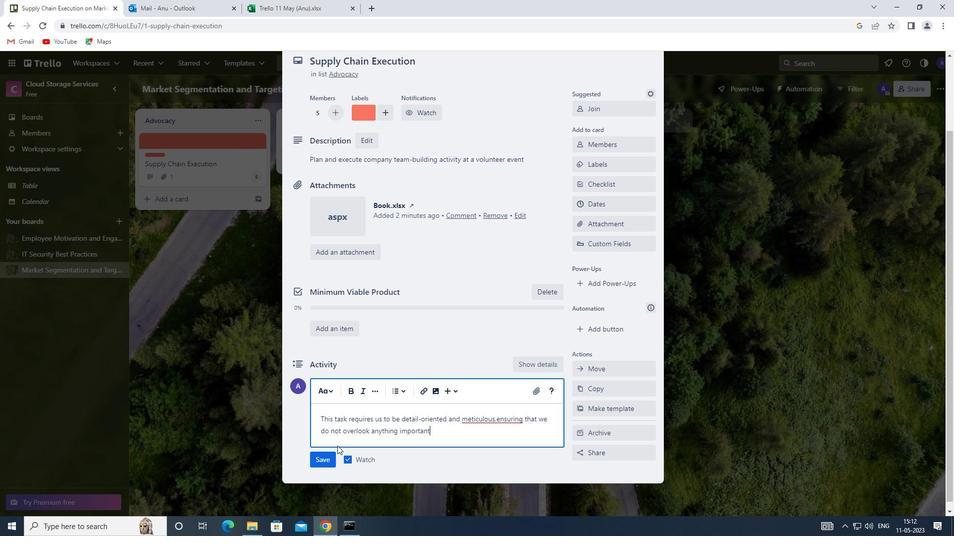 
Action: Mouse pressed left at (320, 462)
Screenshot: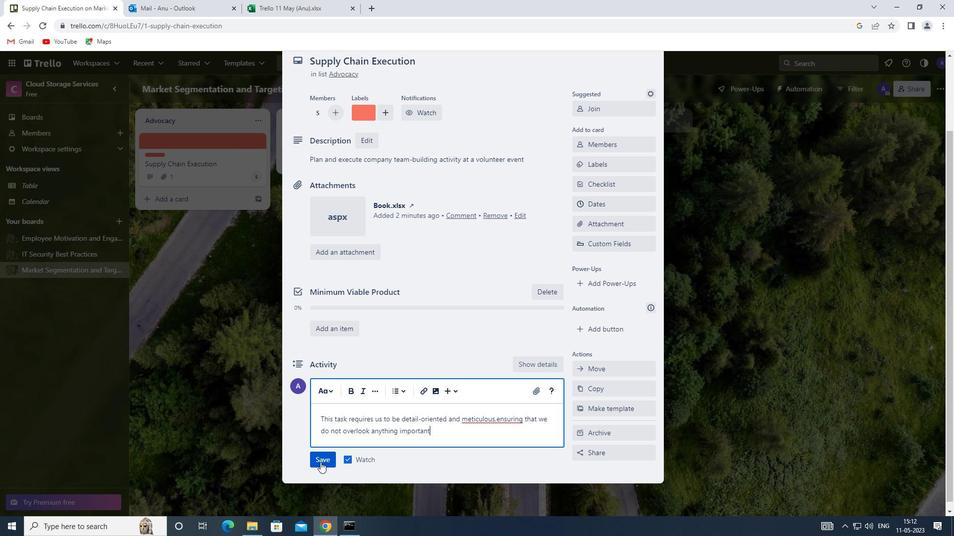 
Action: Mouse moved to (598, 201)
Screenshot: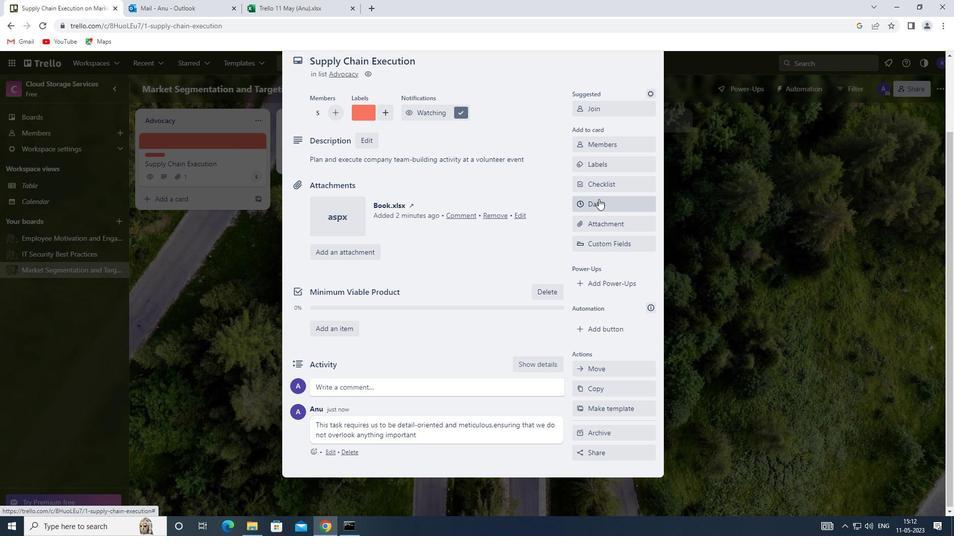 
Action: Mouse pressed left at (598, 201)
Screenshot: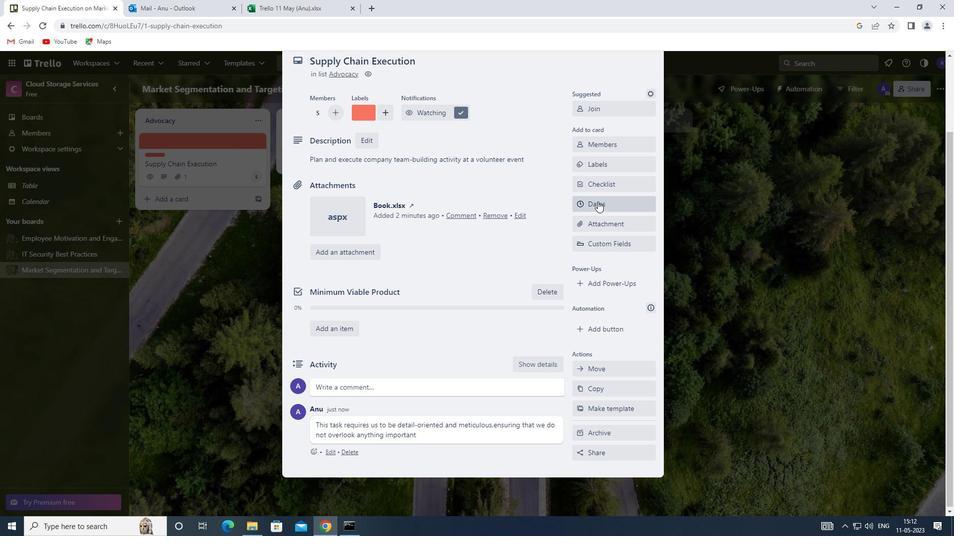 
Action: Mouse moved to (580, 272)
Screenshot: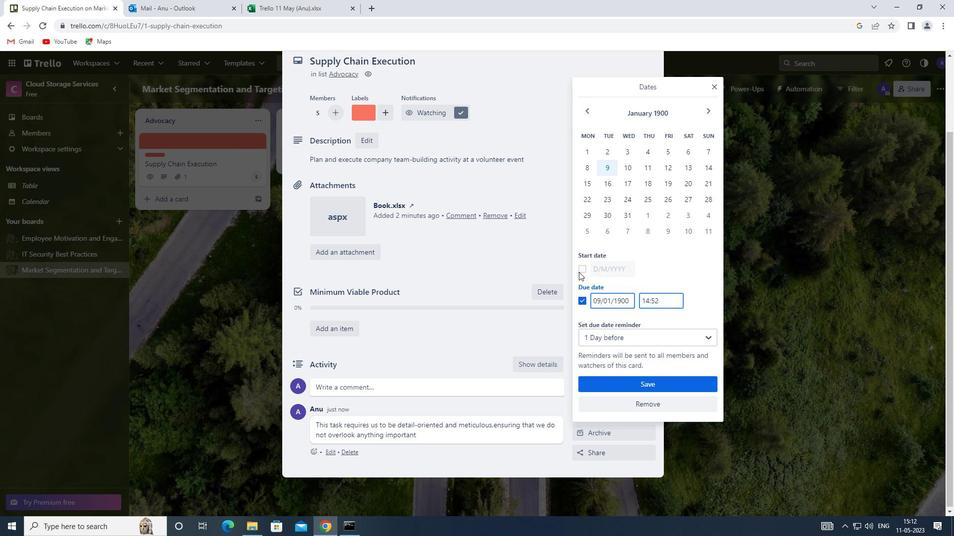 
Action: Mouse pressed left at (580, 272)
Screenshot: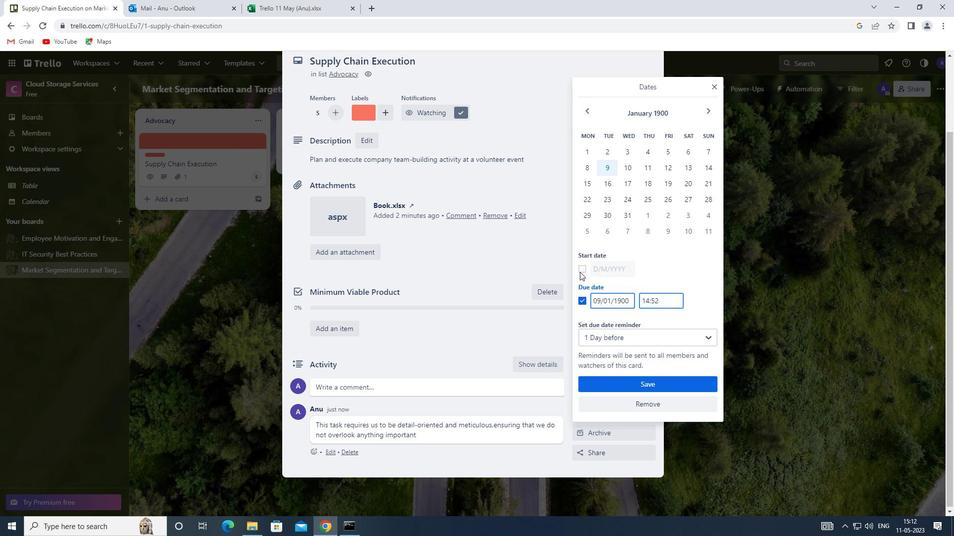 
Action: Mouse moved to (631, 153)
Screenshot: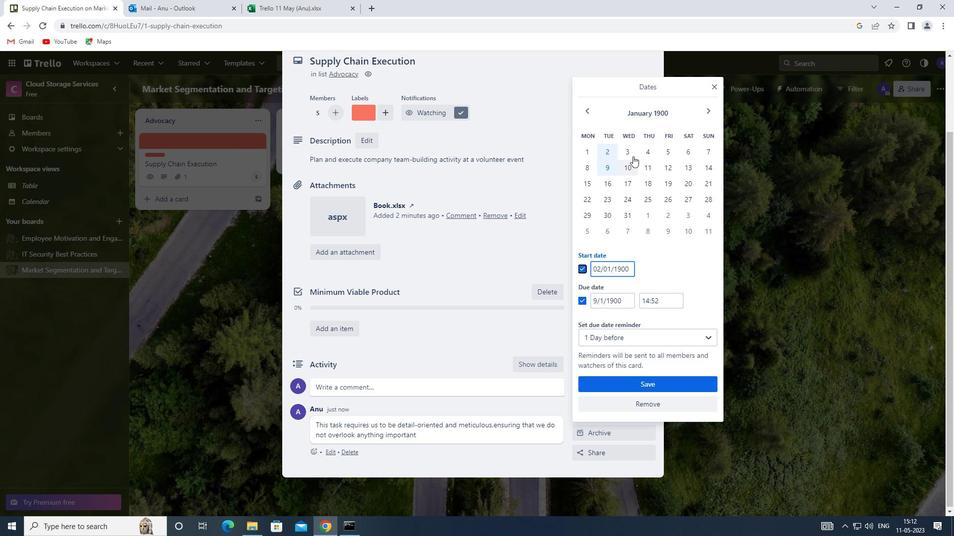 
Action: Mouse pressed left at (631, 153)
Screenshot: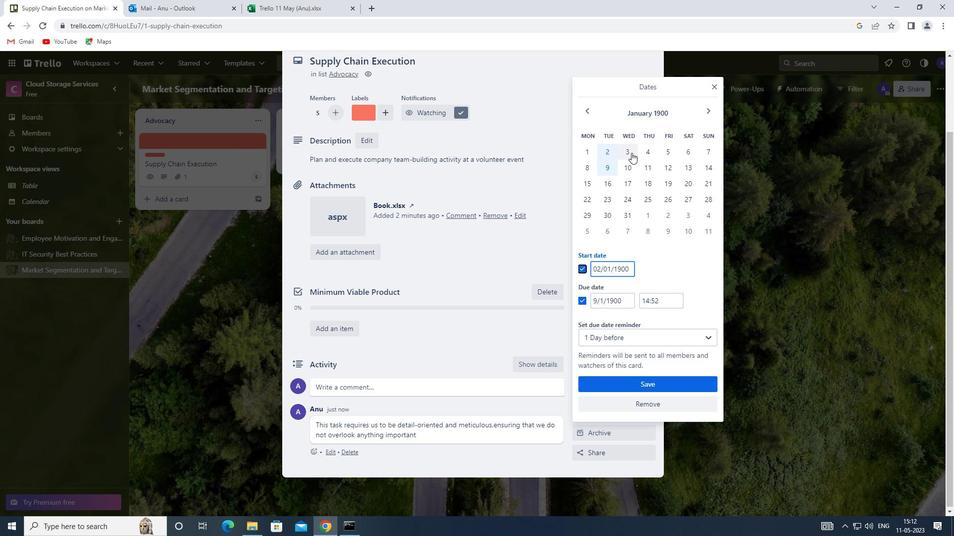 
Action: Mouse moved to (630, 164)
Screenshot: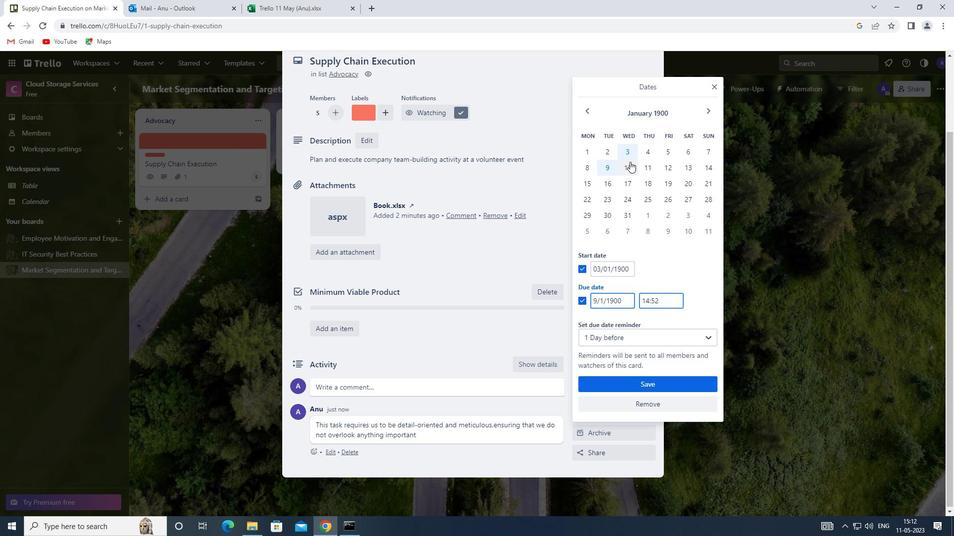 
Action: Mouse pressed left at (630, 164)
Screenshot: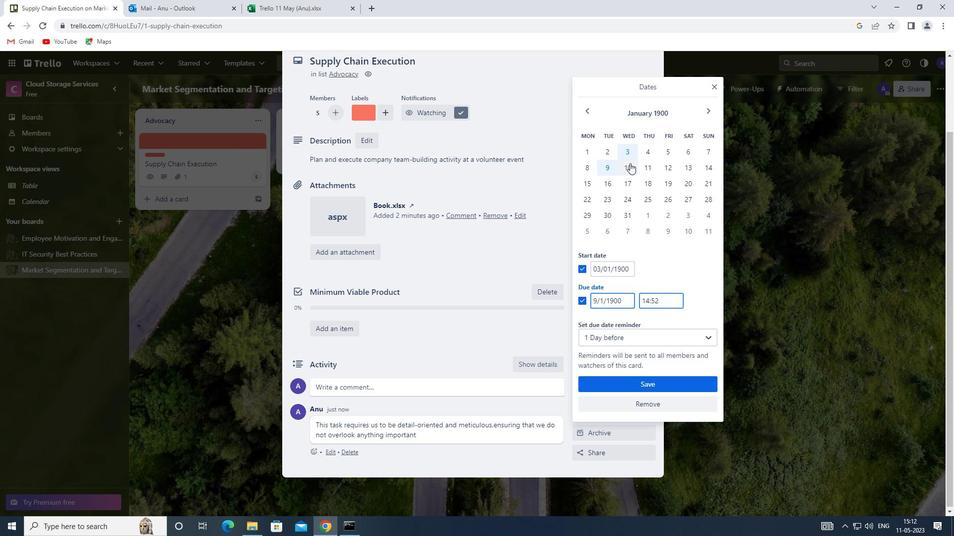 
Action: Mouse moved to (648, 383)
Screenshot: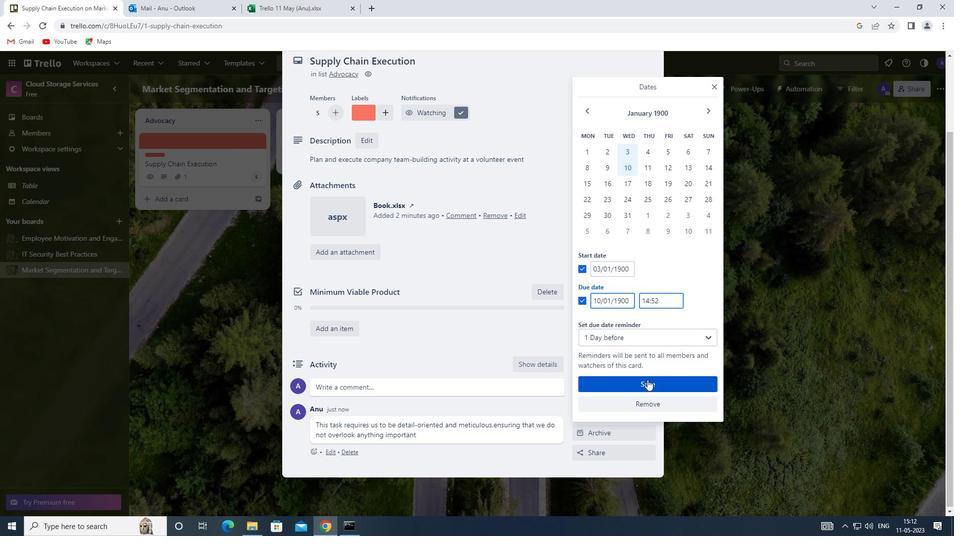 
Action: Mouse pressed left at (648, 383)
Screenshot: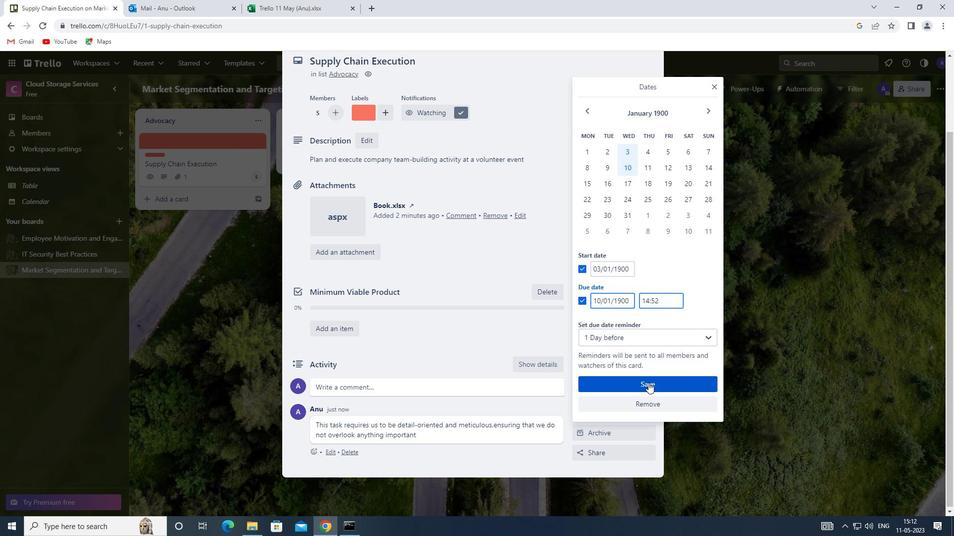 
Action: Mouse moved to (690, 276)
Screenshot: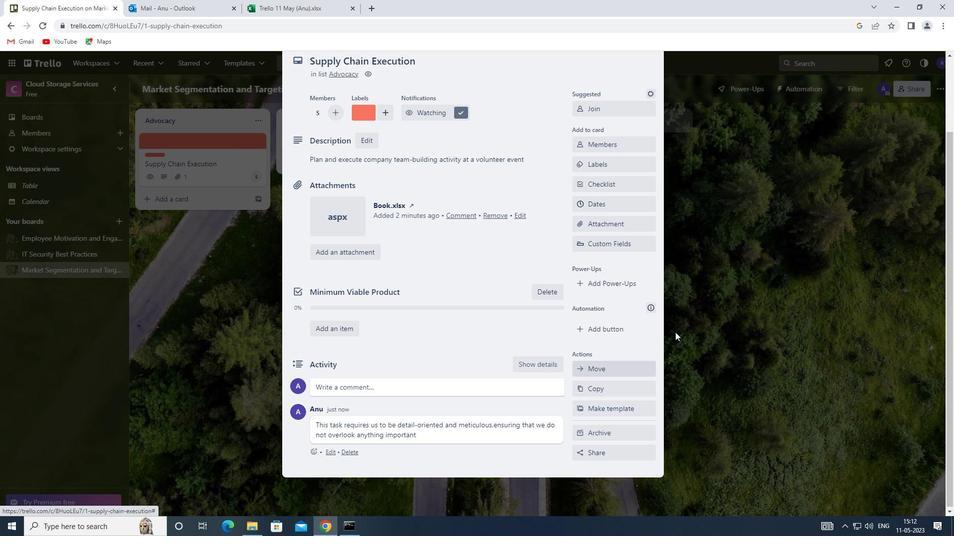 
Action: Mouse pressed left at (690, 276)
Screenshot: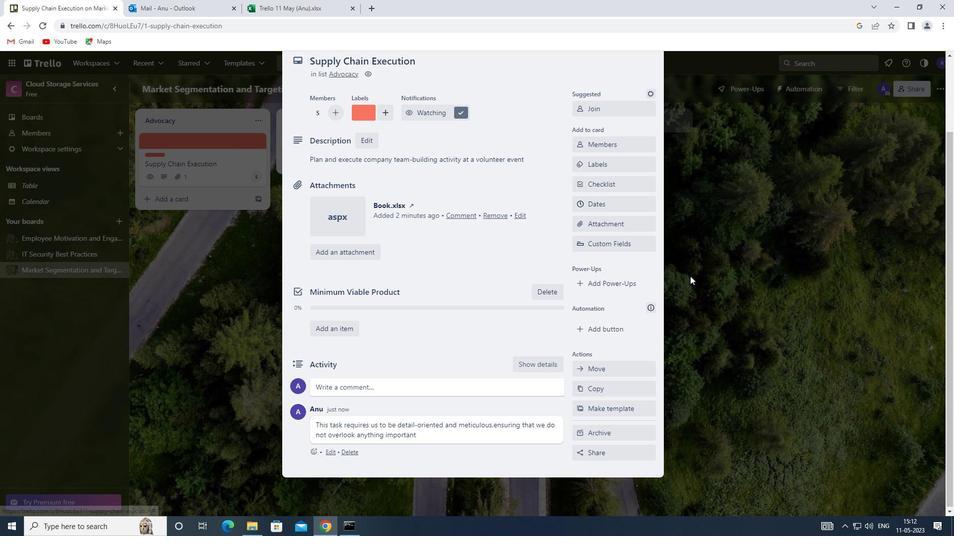
